 Task: Find connections with filter location Barisāl with filter topic #Marketingwith filter profile language French with filter current company Honda Motorcycle & Scooter India Pvt. Ltd. with filter school Indore Institute of Science and Technology with filter industry Equipment Rental Services with filter service category Loans with filter keywords title Entertainment Specialist
Action: Mouse moved to (621, 114)
Screenshot: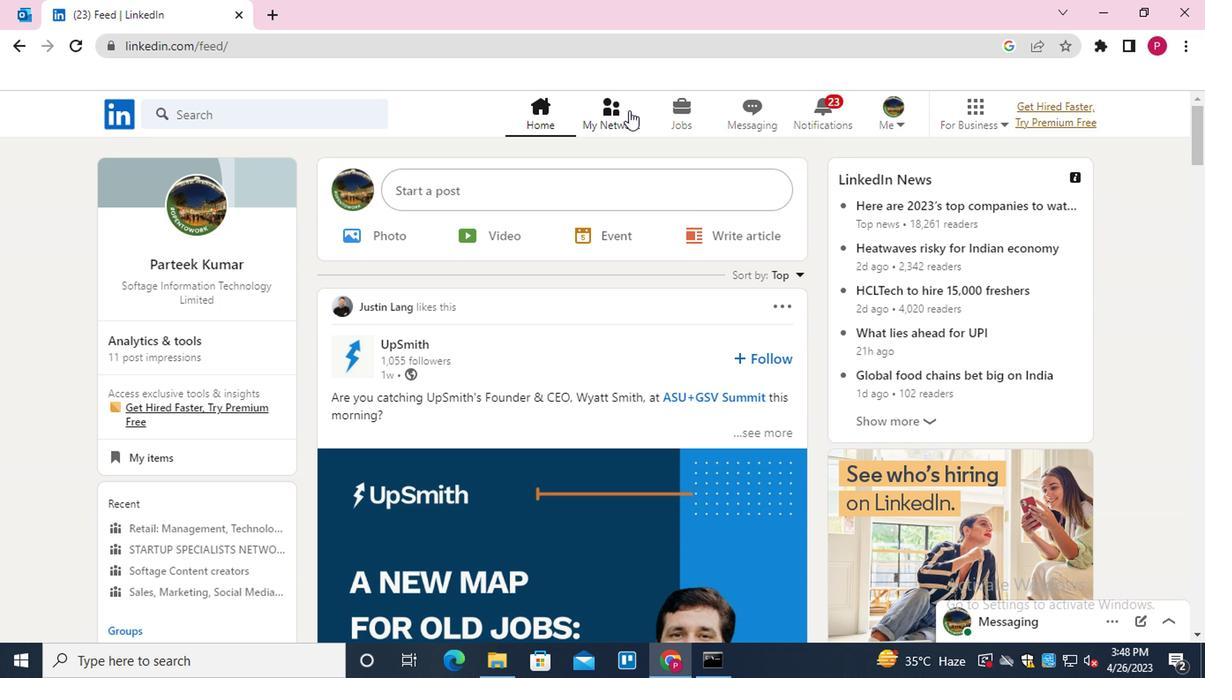 
Action: Mouse pressed left at (621, 114)
Screenshot: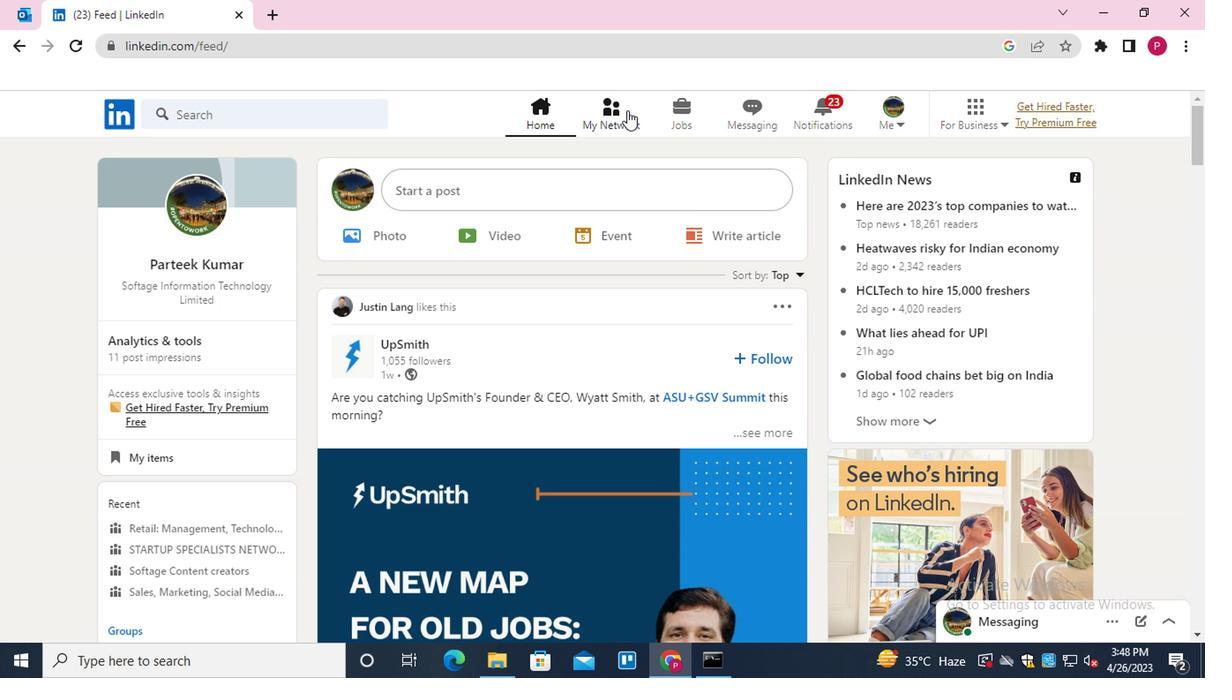 
Action: Mouse moved to (275, 209)
Screenshot: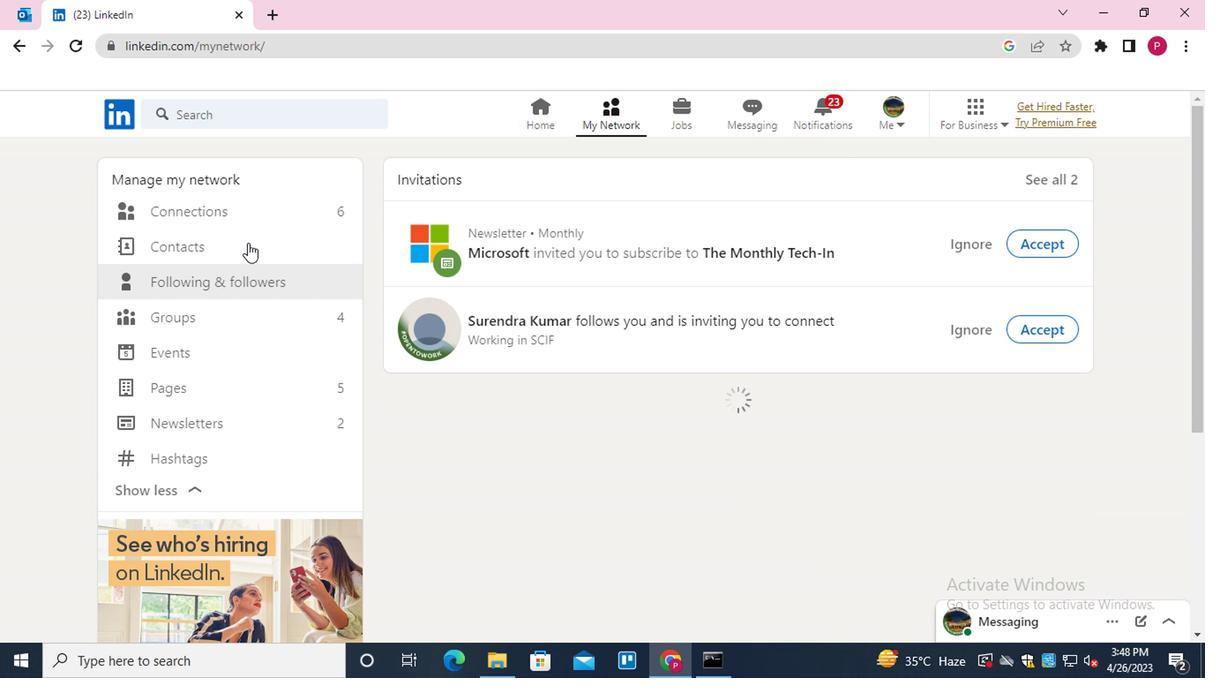 
Action: Mouse pressed left at (275, 209)
Screenshot: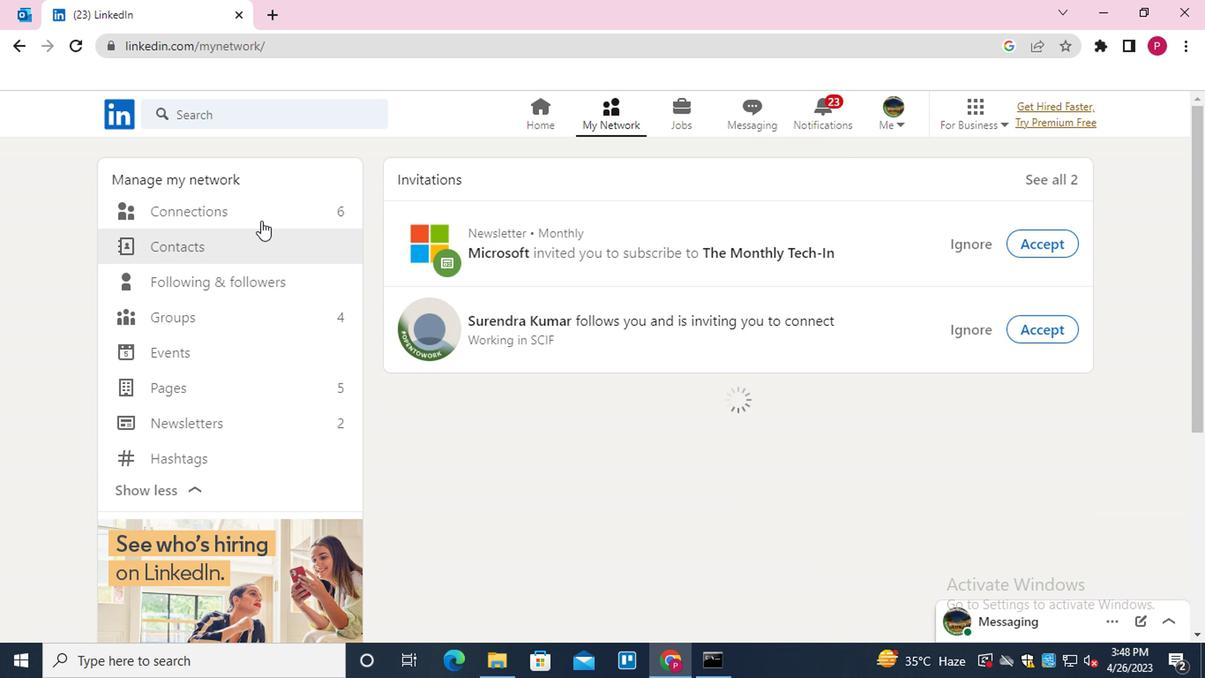 
Action: Mouse moved to (738, 202)
Screenshot: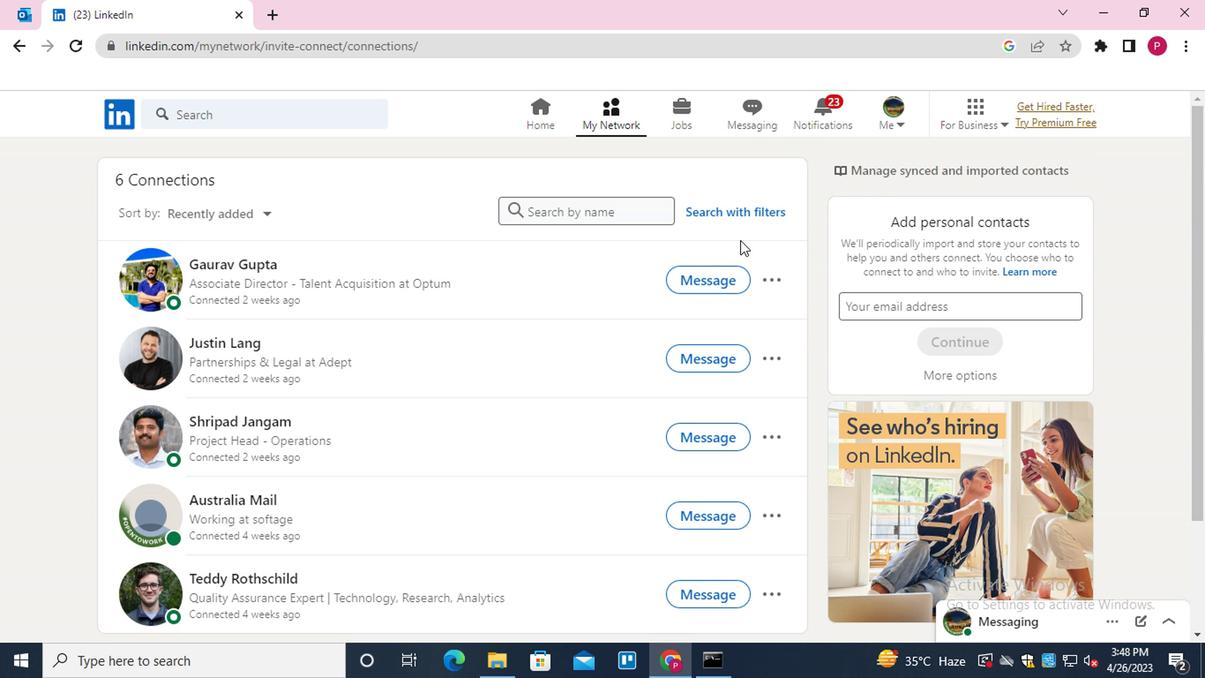 
Action: Mouse pressed left at (738, 202)
Screenshot: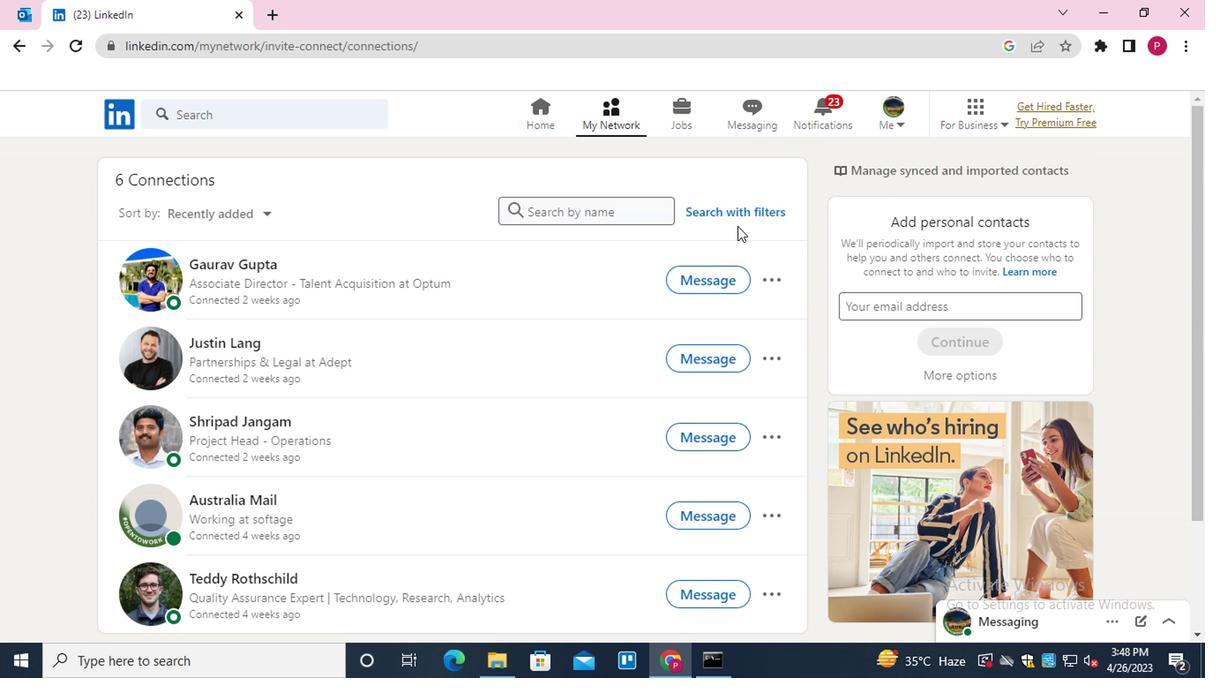
Action: Mouse moved to (737, 211)
Screenshot: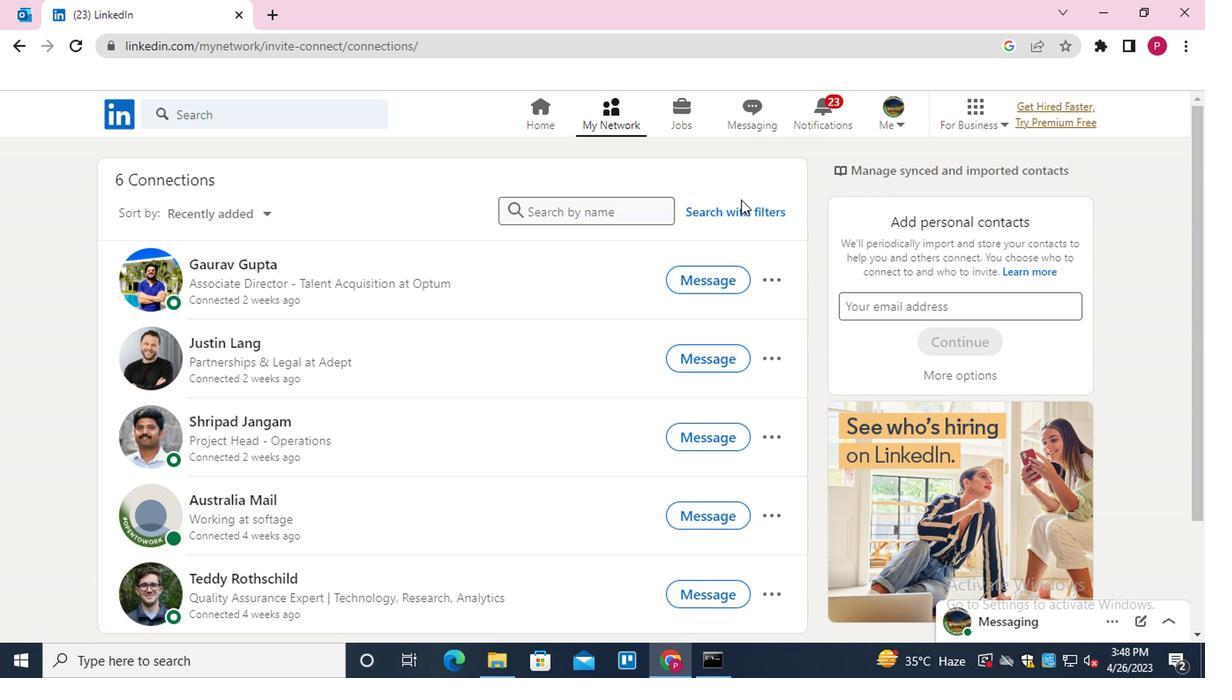 
Action: Mouse pressed left at (737, 211)
Screenshot: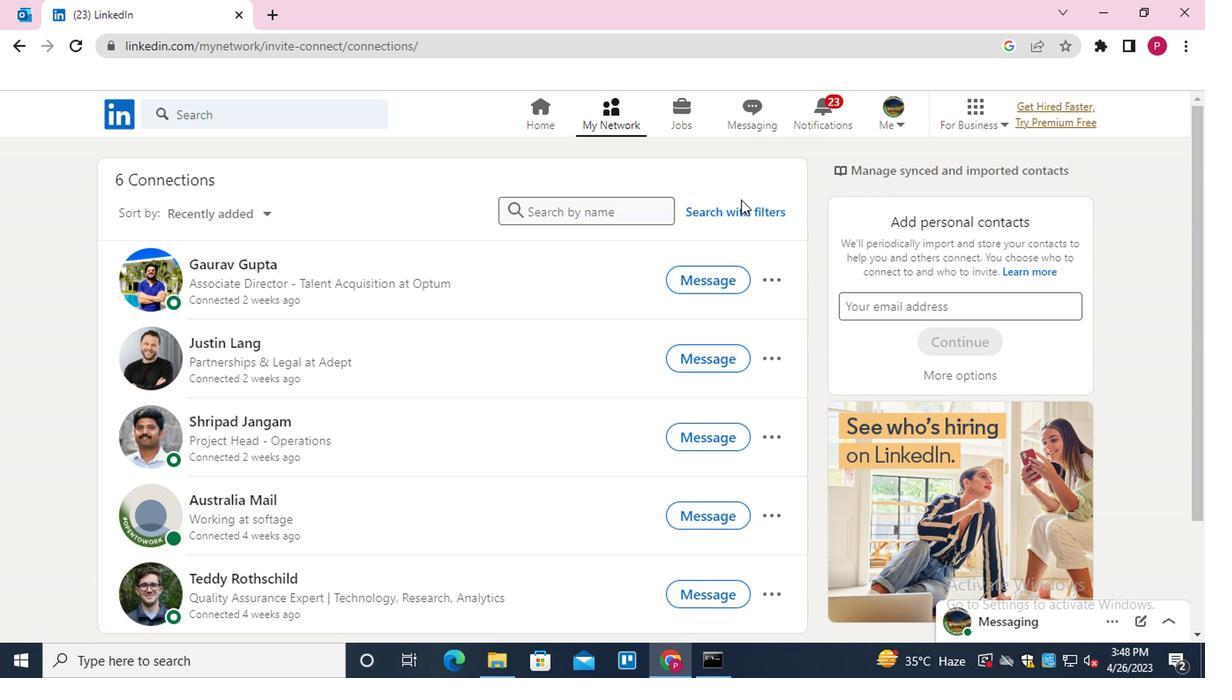 
Action: Mouse moved to (585, 168)
Screenshot: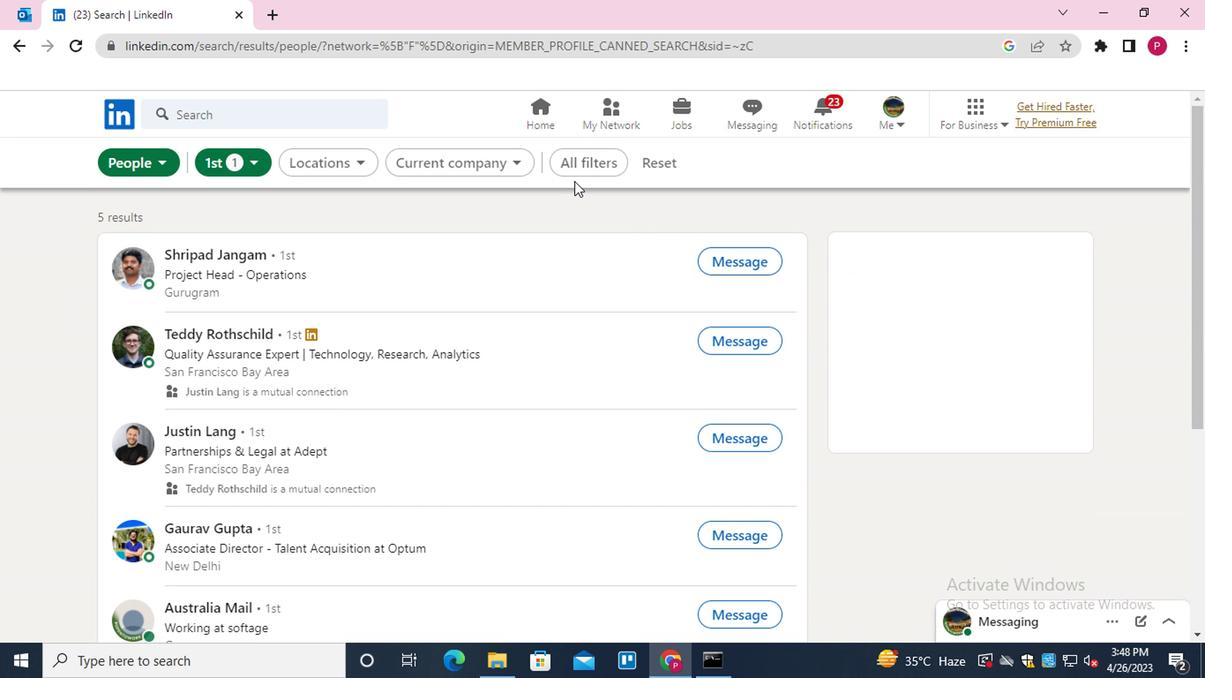 
Action: Mouse pressed left at (585, 168)
Screenshot: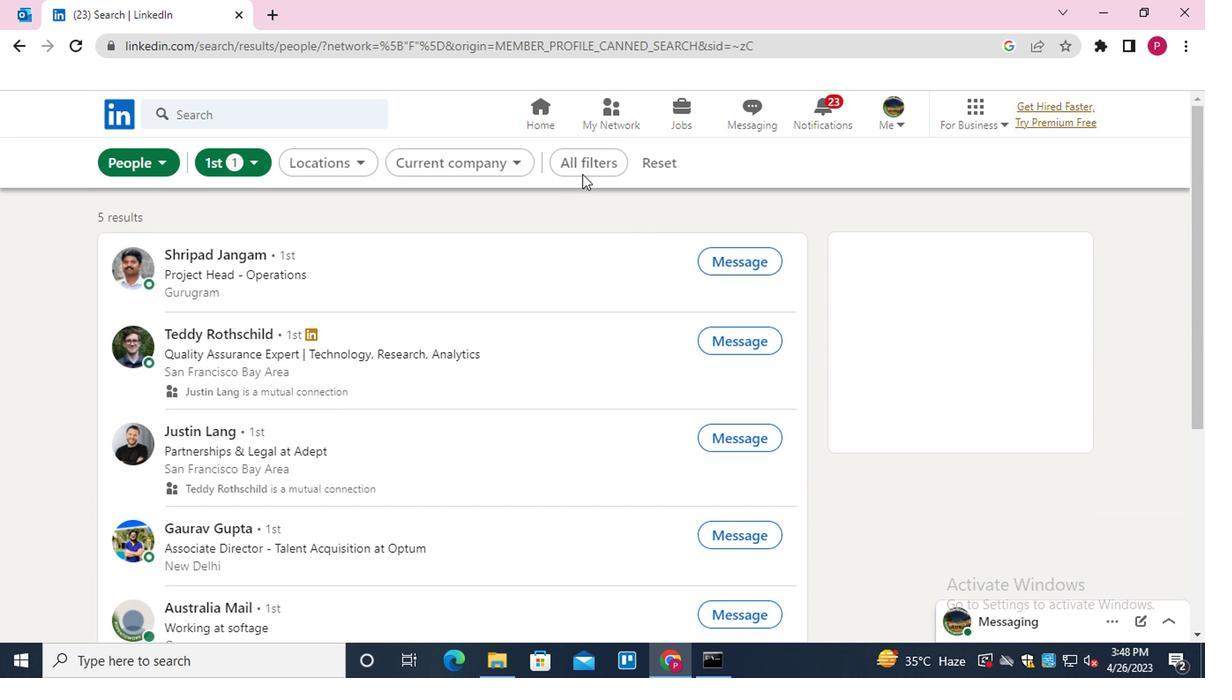 
Action: Mouse moved to (923, 415)
Screenshot: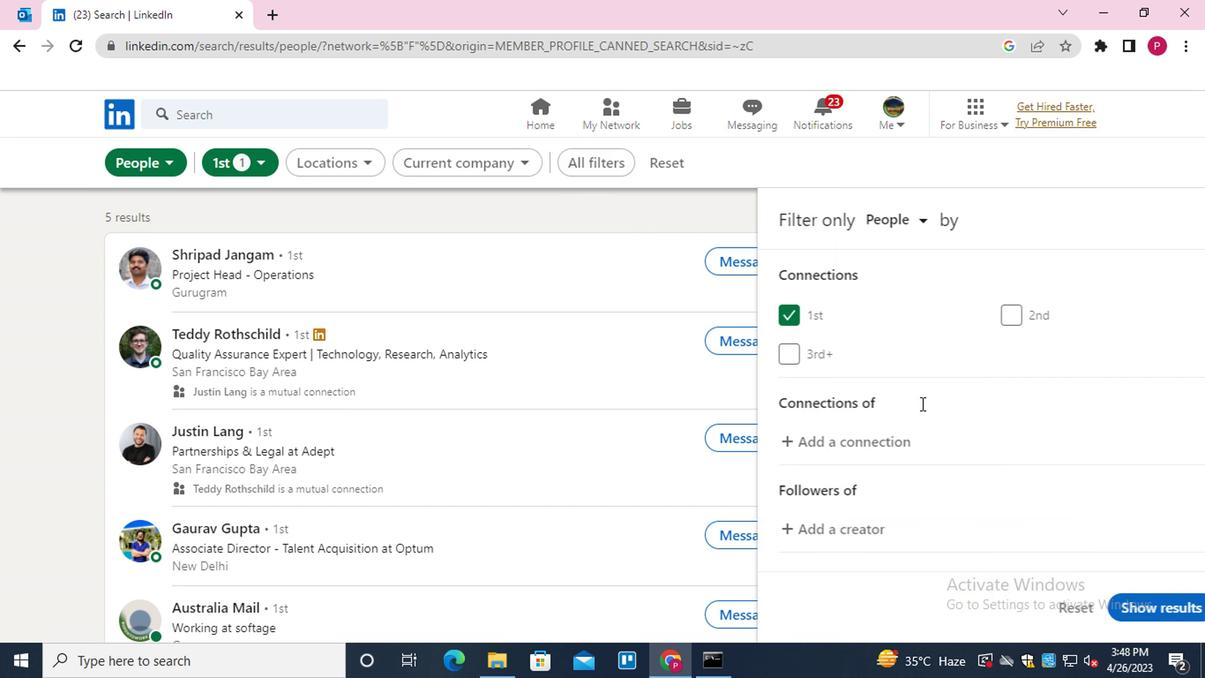 
Action: Mouse scrolled (923, 415) with delta (0, 0)
Screenshot: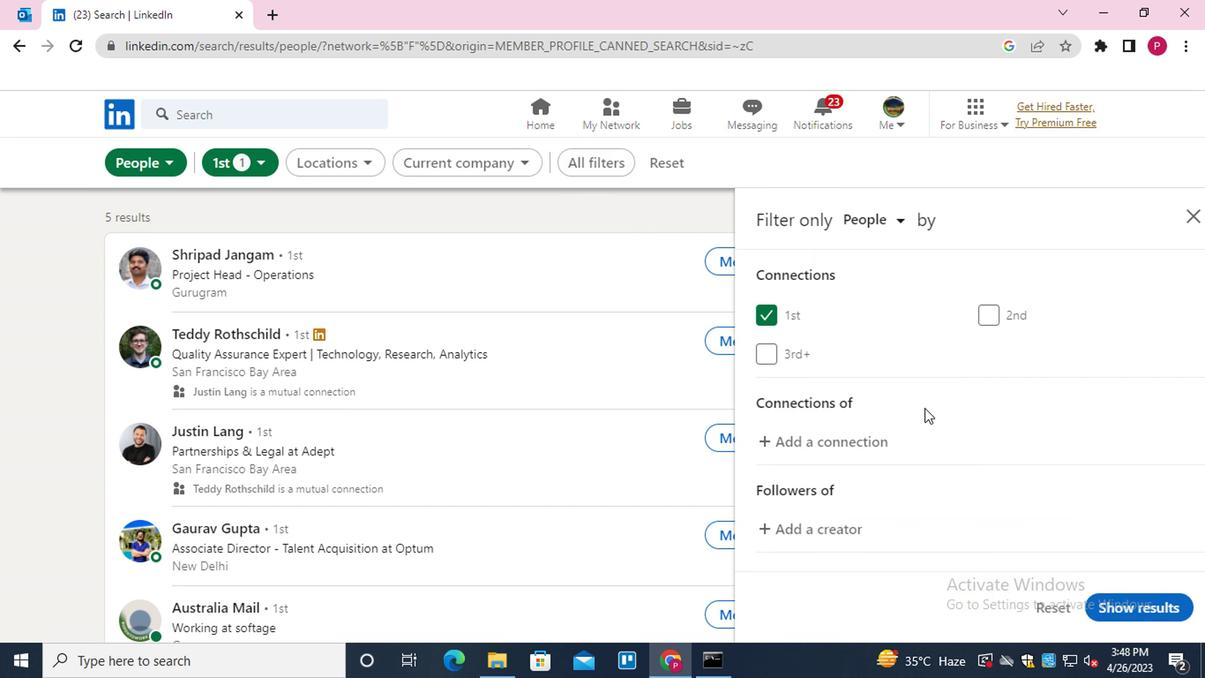 
Action: Mouse scrolled (923, 415) with delta (0, 0)
Screenshot: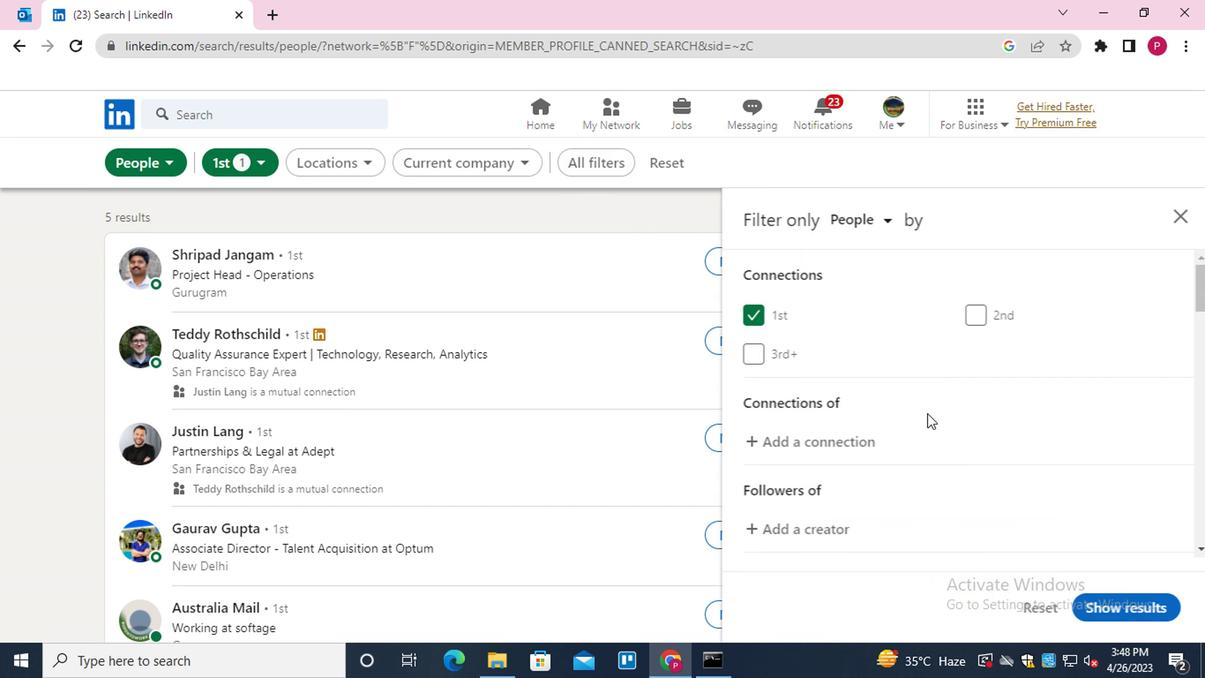 
Action: Mouse scrolled (923, 415) with delta (0, 0)
Screenshot: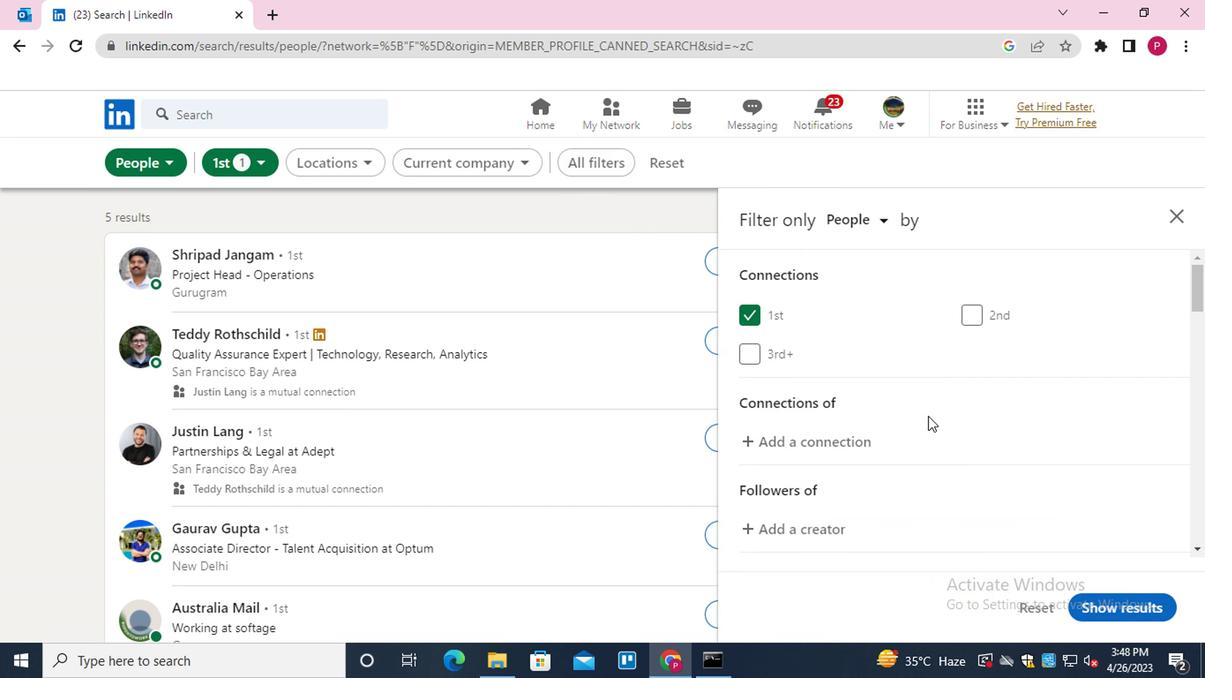 
Action: Mouse moved to (983, 435)
Screenshot: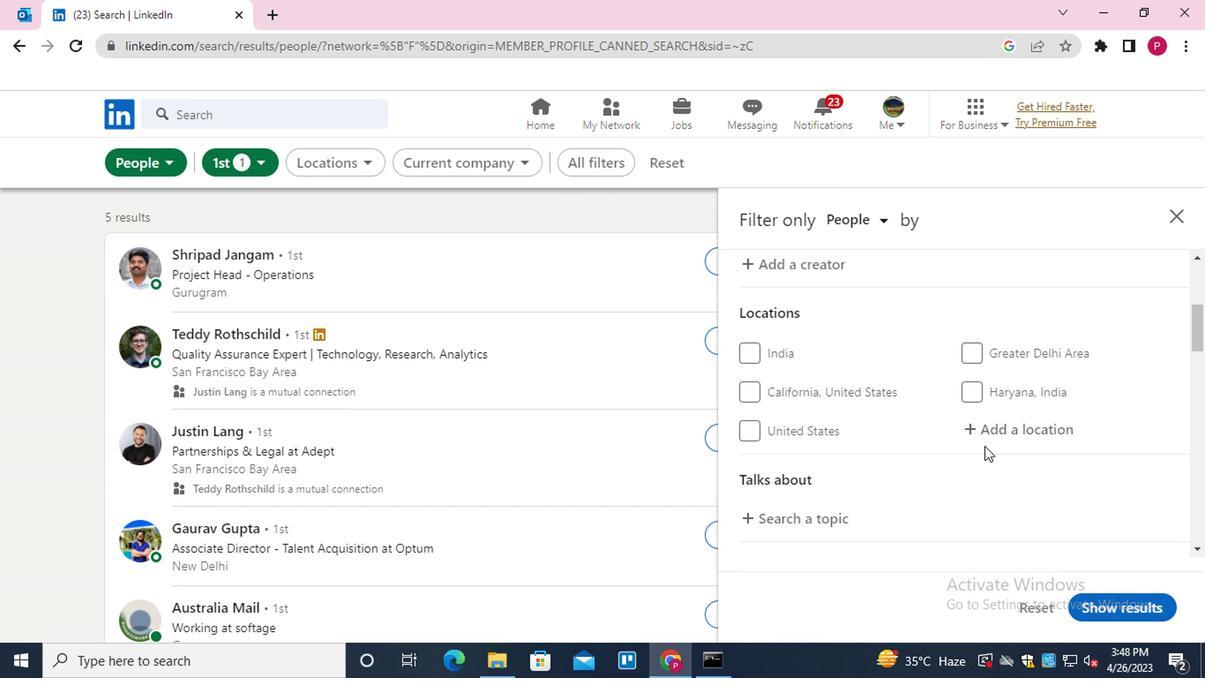 
Action: Mouse pressed left at (983, 435)
Screenshot: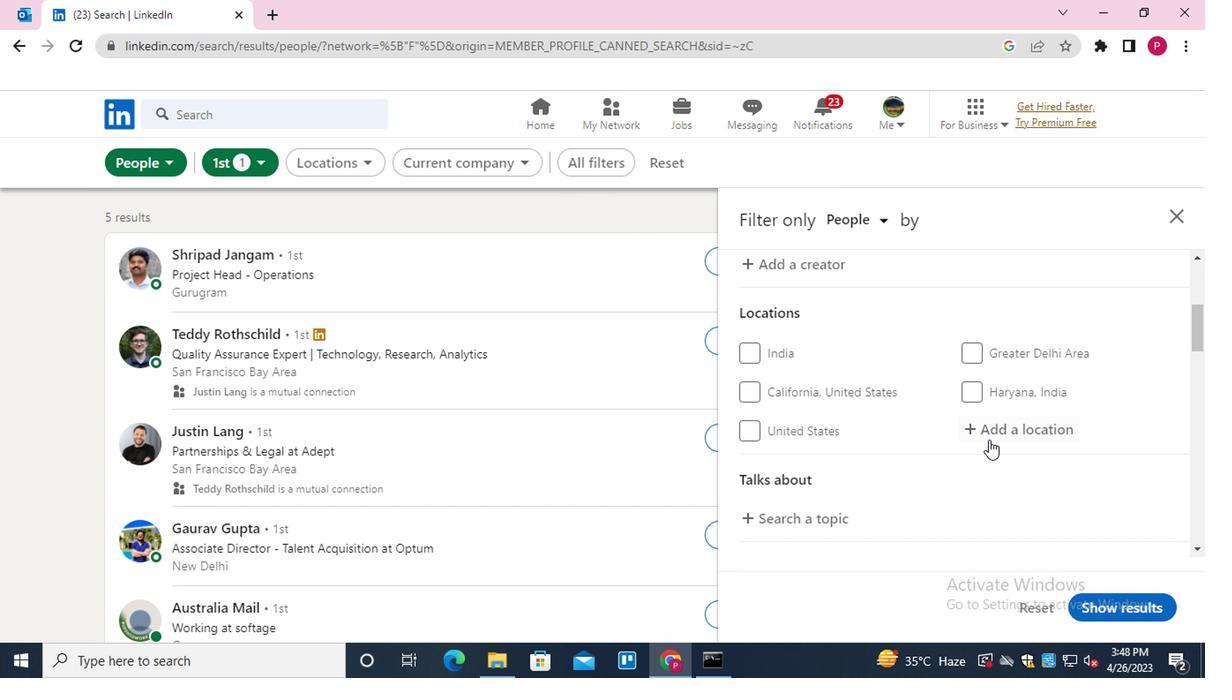 
Action: Mouse moved to (984, 434)
Screenshot: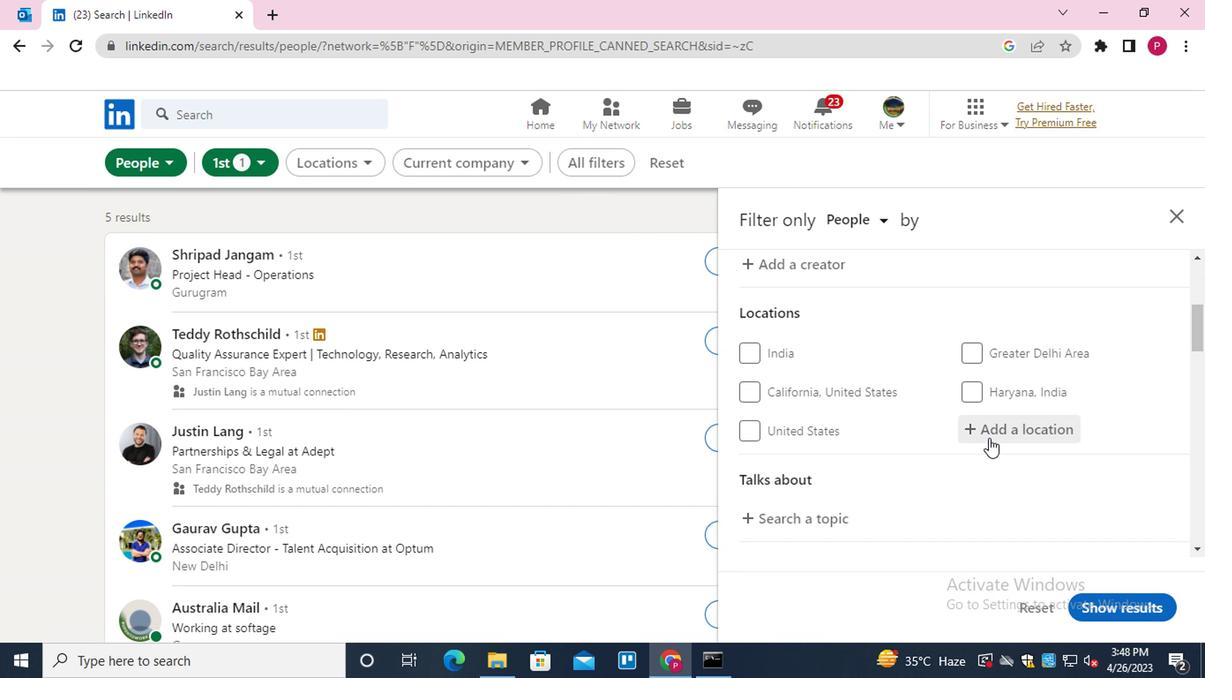 
Action: Key pressed <Key.shift>BARISAL<Key.down><Key.enter>
Screenshot: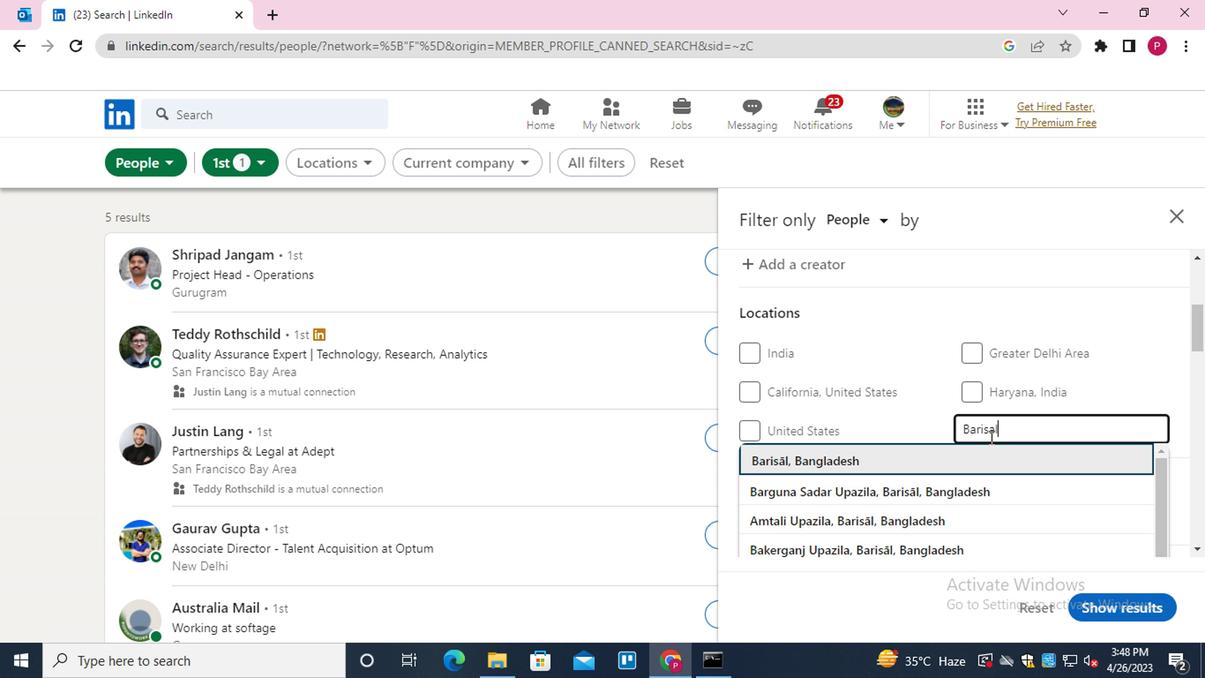 
Action: Mouse moved to (984, 434)
Screenshot: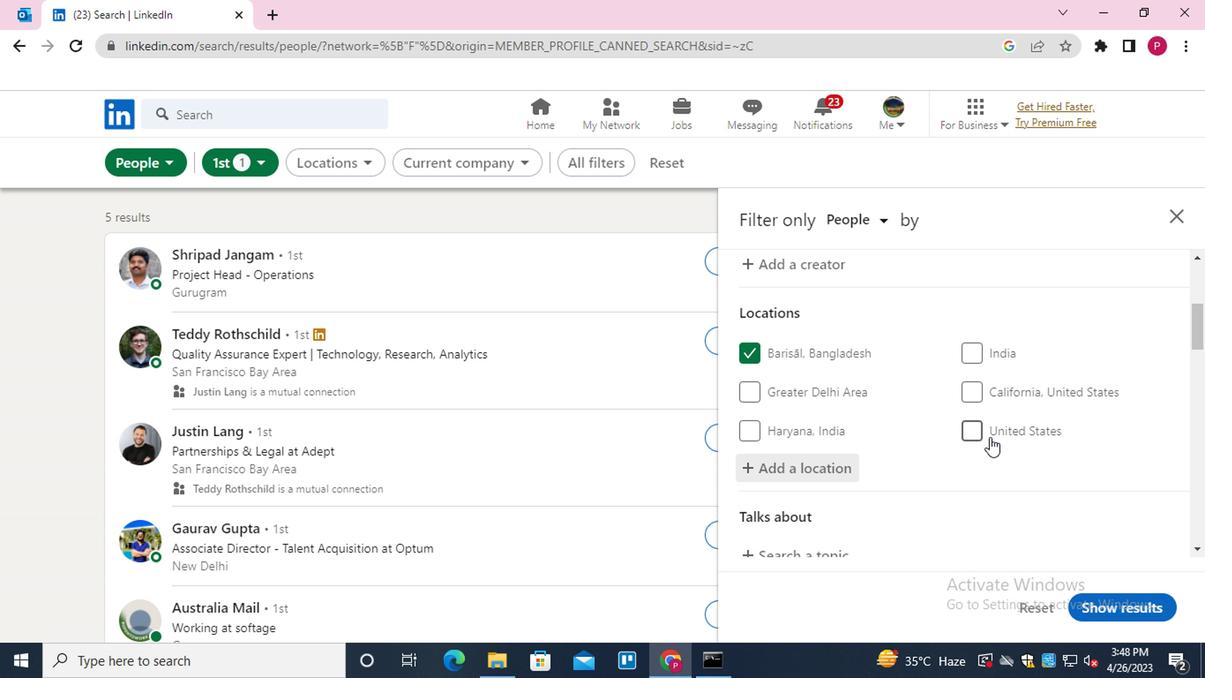 
Action: Mouse scrolled (984, 433) with delta (0, 0)
Screenshot: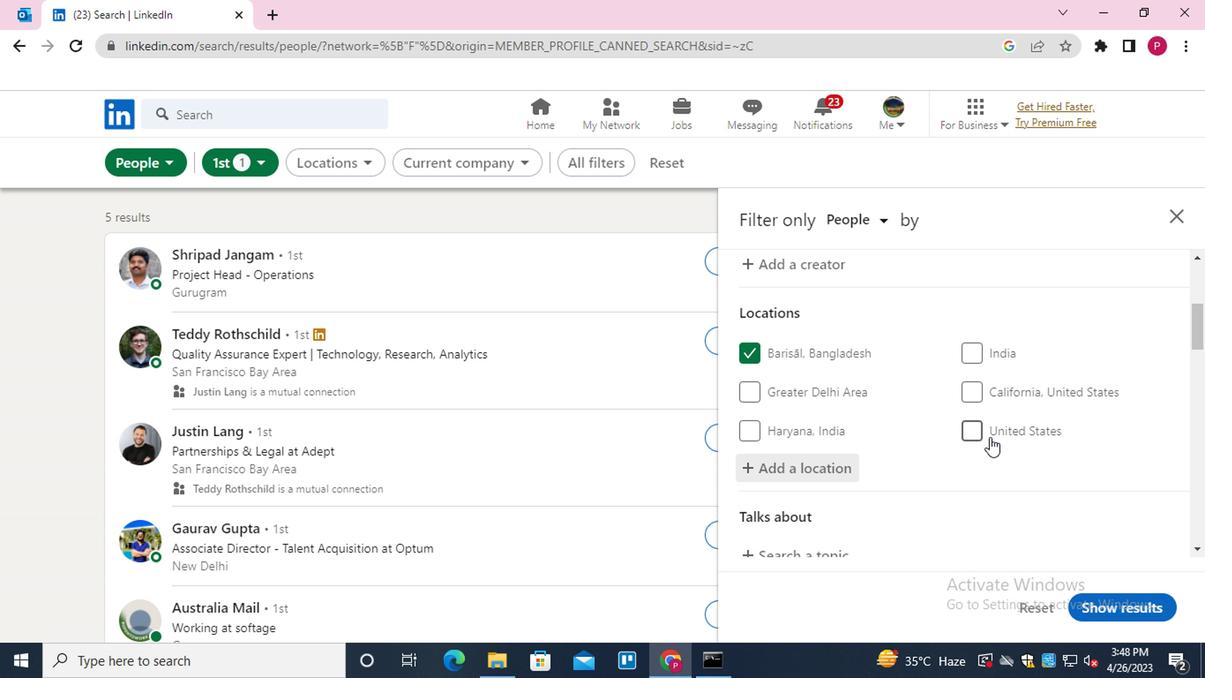 
Action: Mouse scrolled (984, 433) with delta (0, 0)
Screenshot: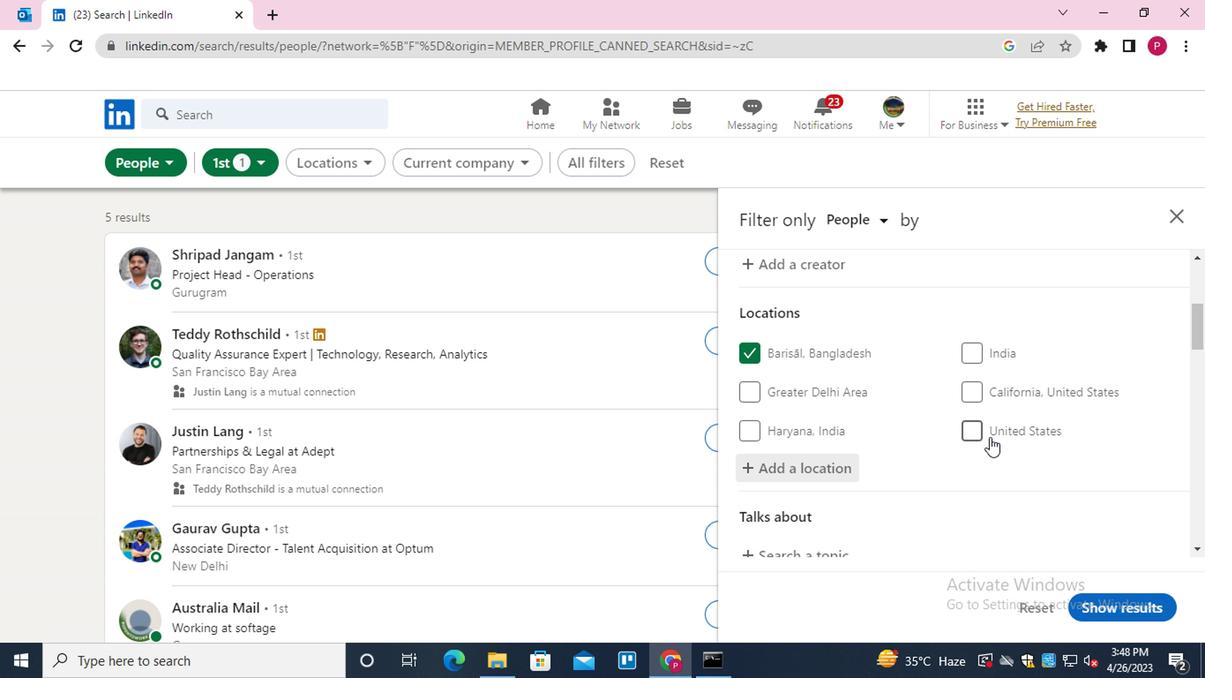
Action: Mouse moved to (833, 374)
Screenshot: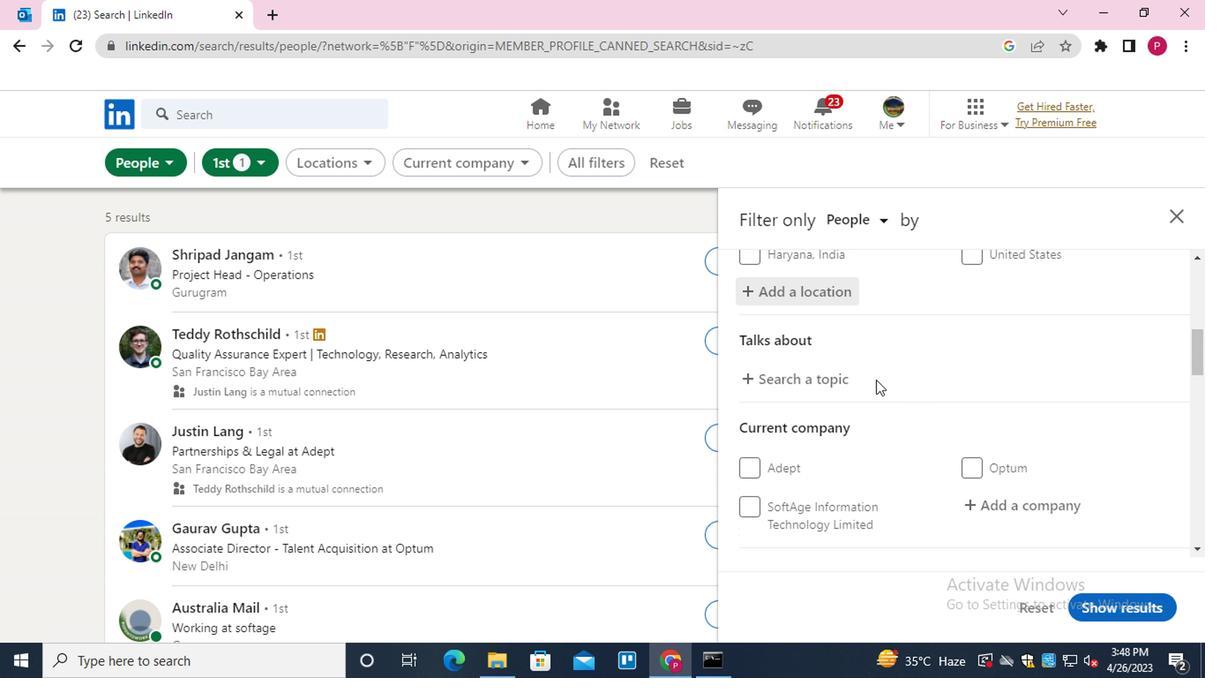 
Action: Mouse pressed left at (833, 374)
Screenshot: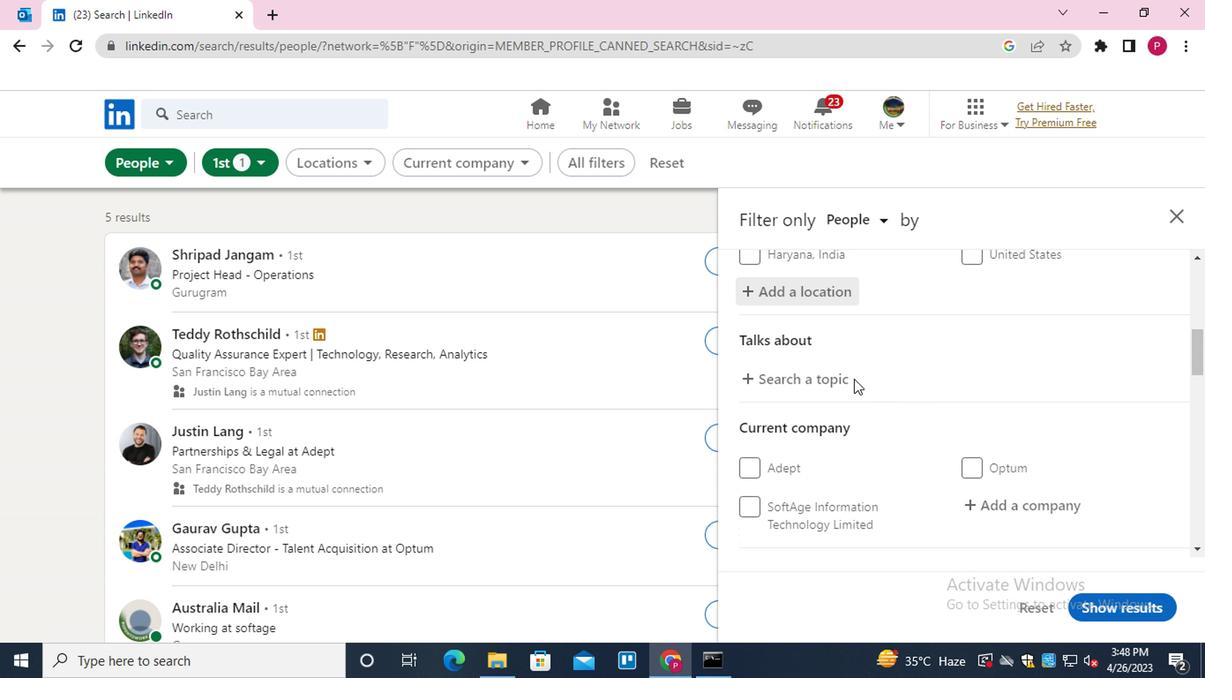 
Action: Key pressed MARKETI<Key.down><Key.enter>
Screenshot: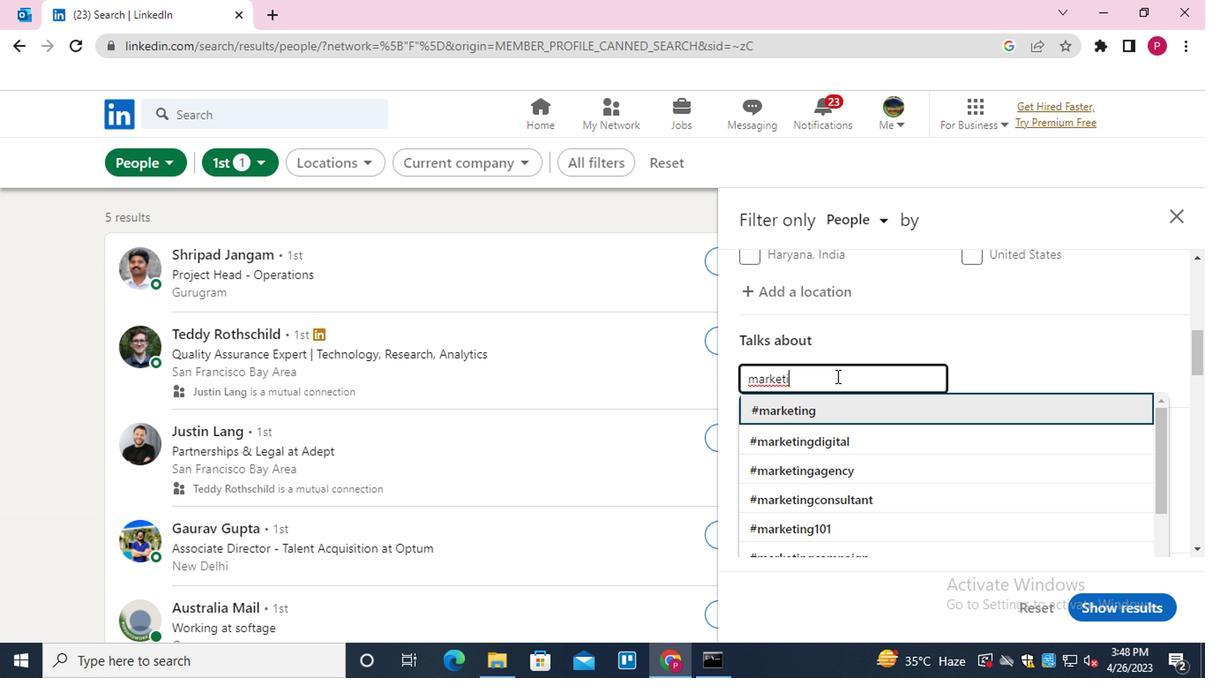 
Action: Mouse moved to (825, 379)
Screenshot: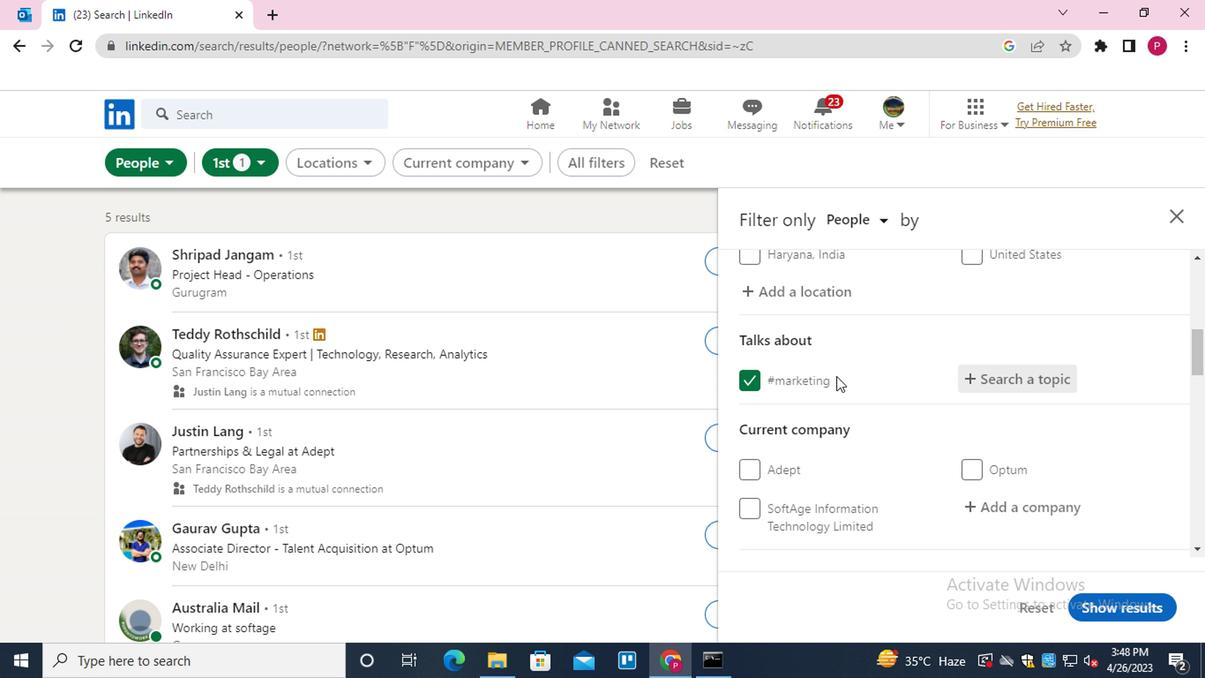 
Action: Mouse scrolled (825, 378) with delta (0, 0)
Screenshot: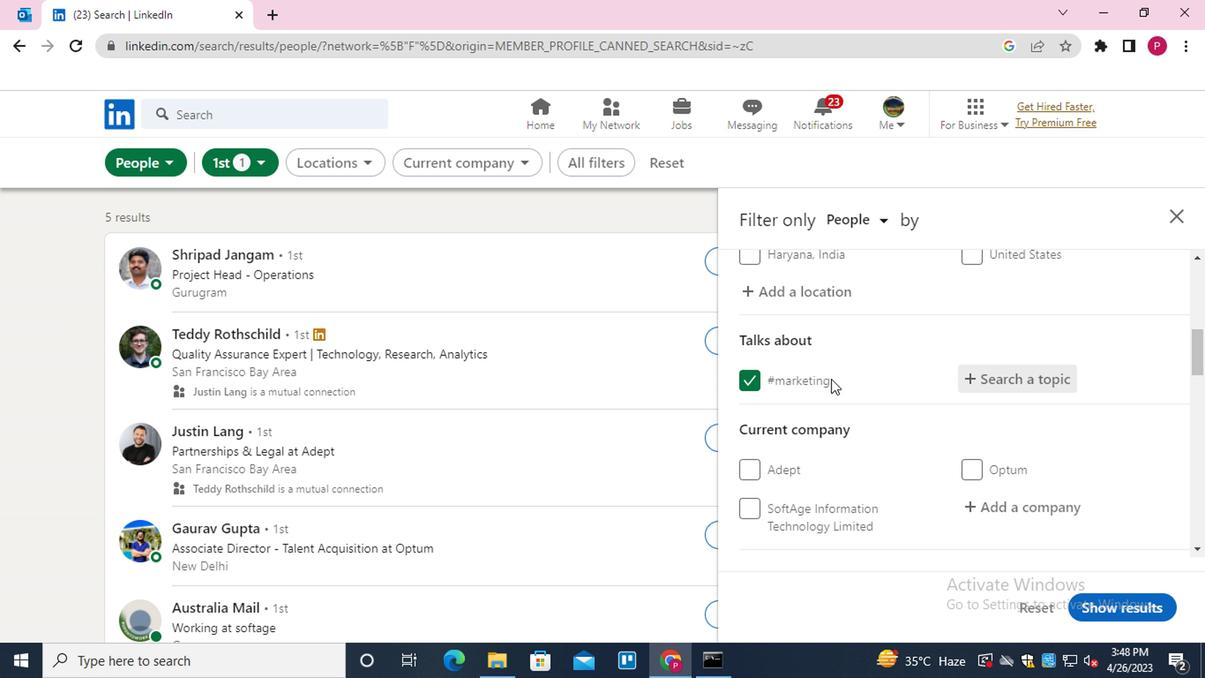 
Action: Mouse scrolled (825, 378) with delta (0, 0)
Screenshot: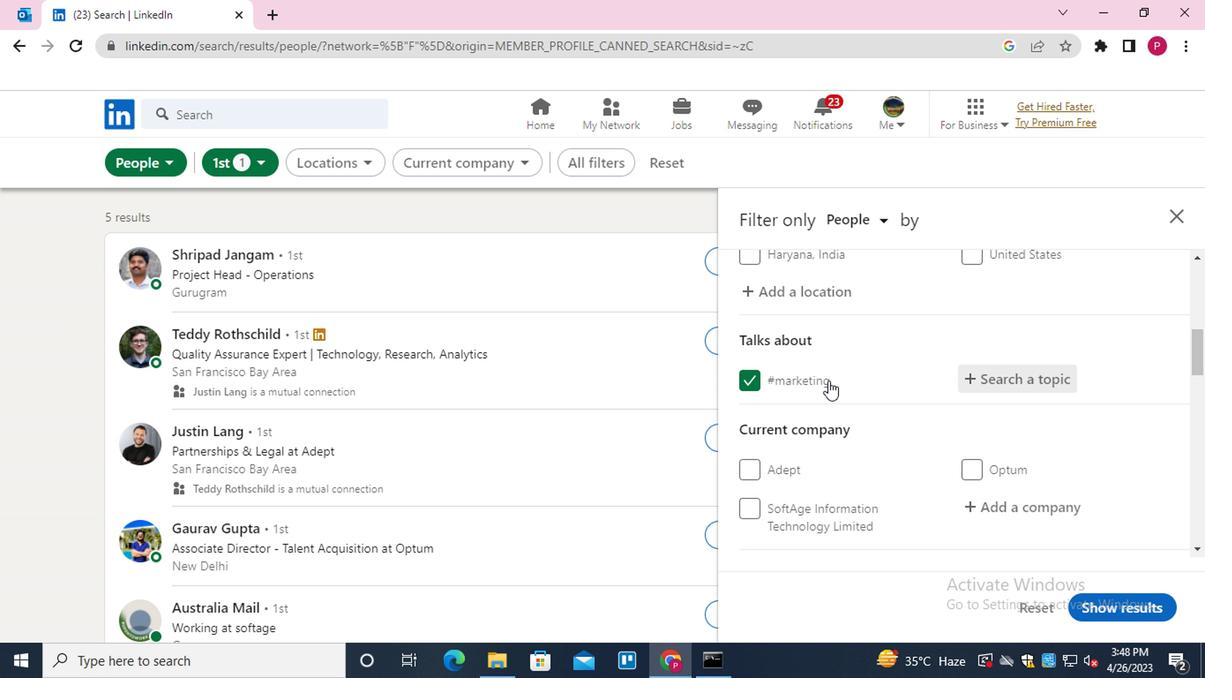
Action: Mouse moved to (1000, 330)
Screenshot: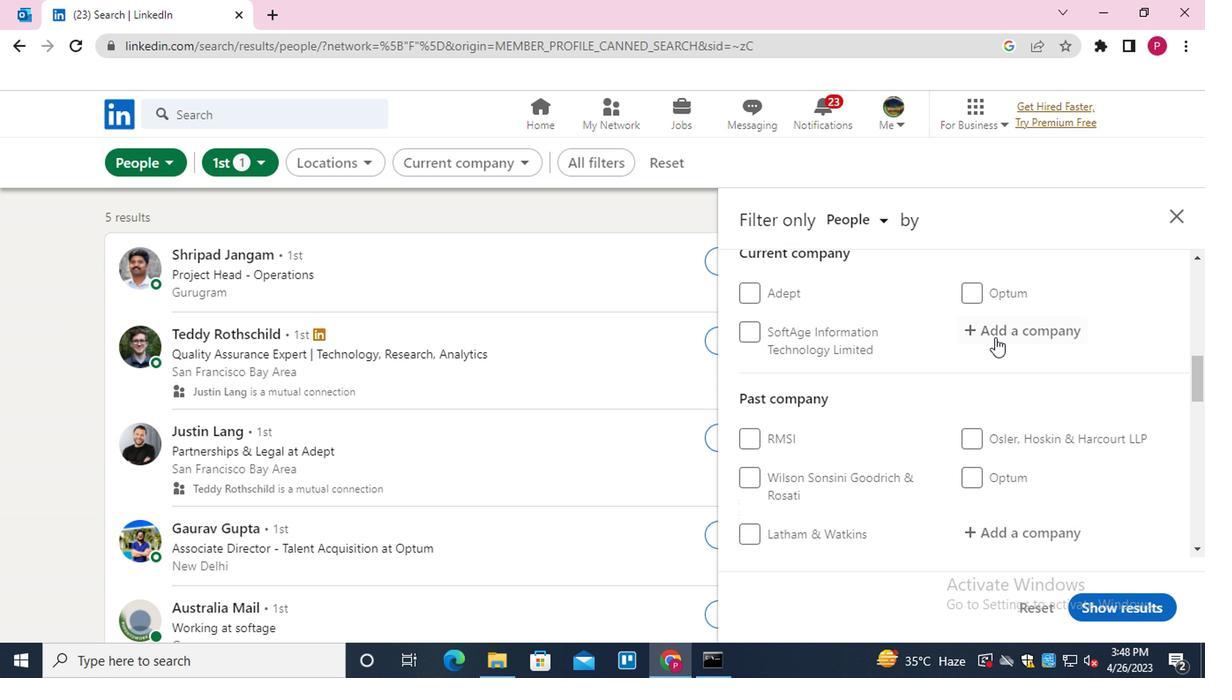 
Action: Mouse pressed left at (1000, 330)
Screenshot: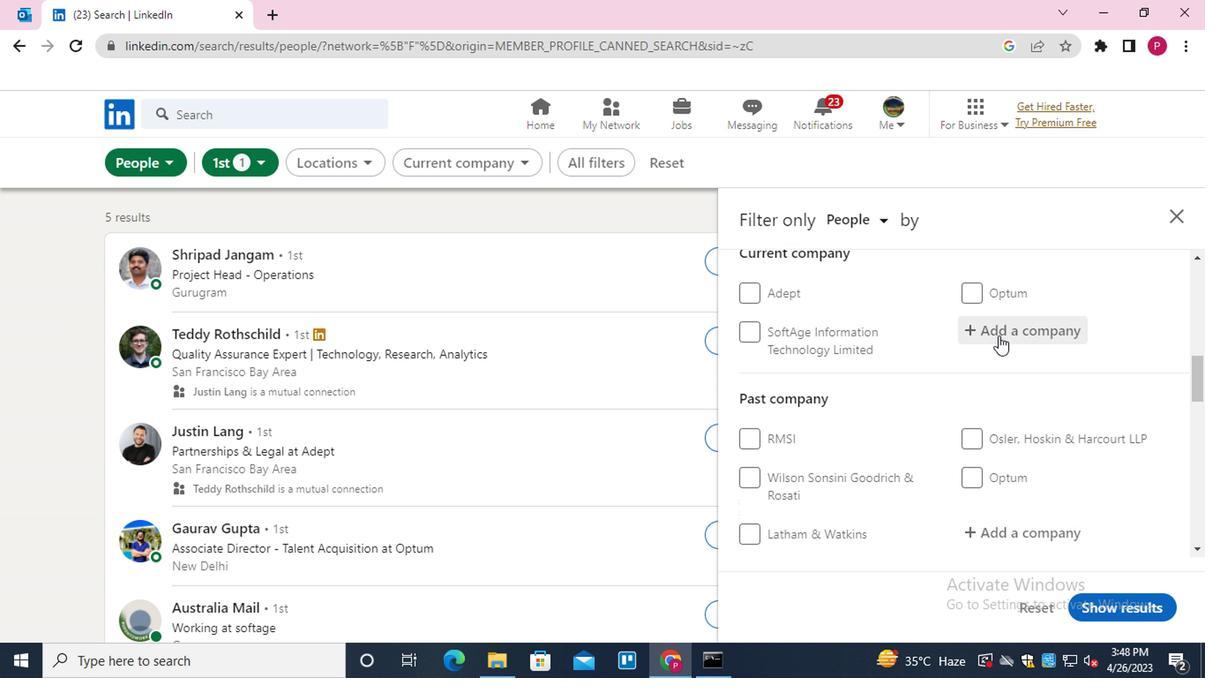 
Action: Mouse moved to (1001, 333)
Screenshot: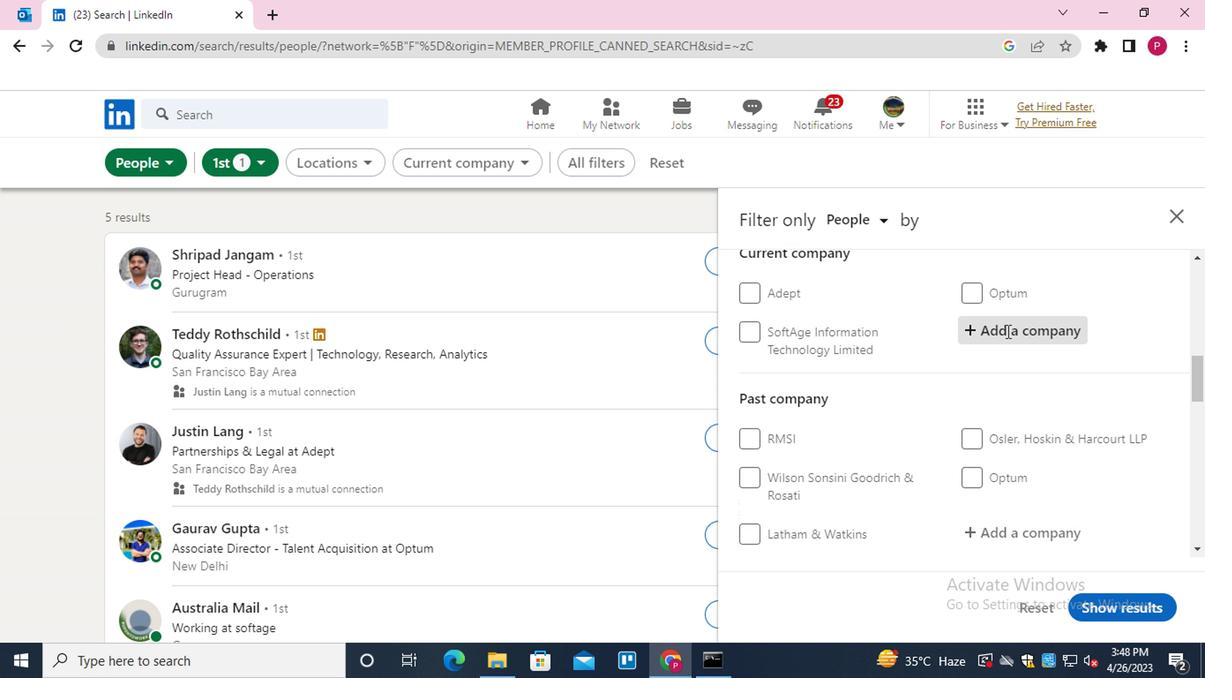 
Action: Key pressed <Key.shift><Key.shift><Key.shift>HONDA<Key.space><Key.shift>MOT<Key.down><Key.down><Key.down><Key.enter>
Screenshot: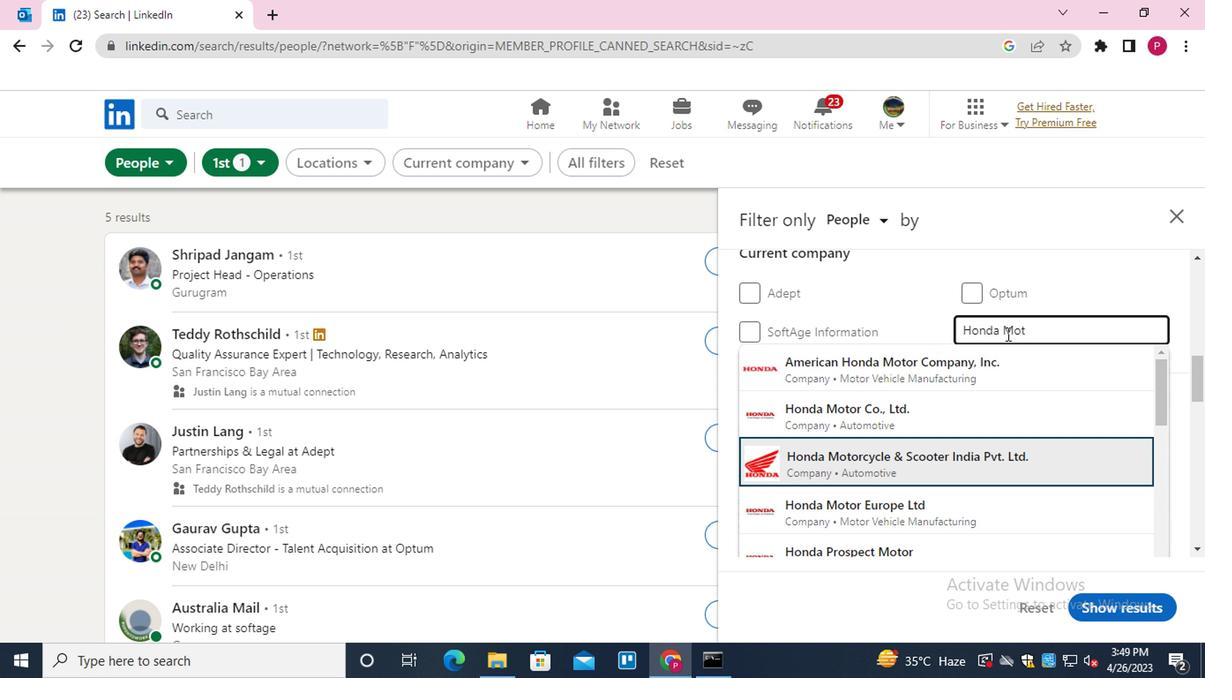 
Action: Mouse moved to (909, 376)
Screenshot: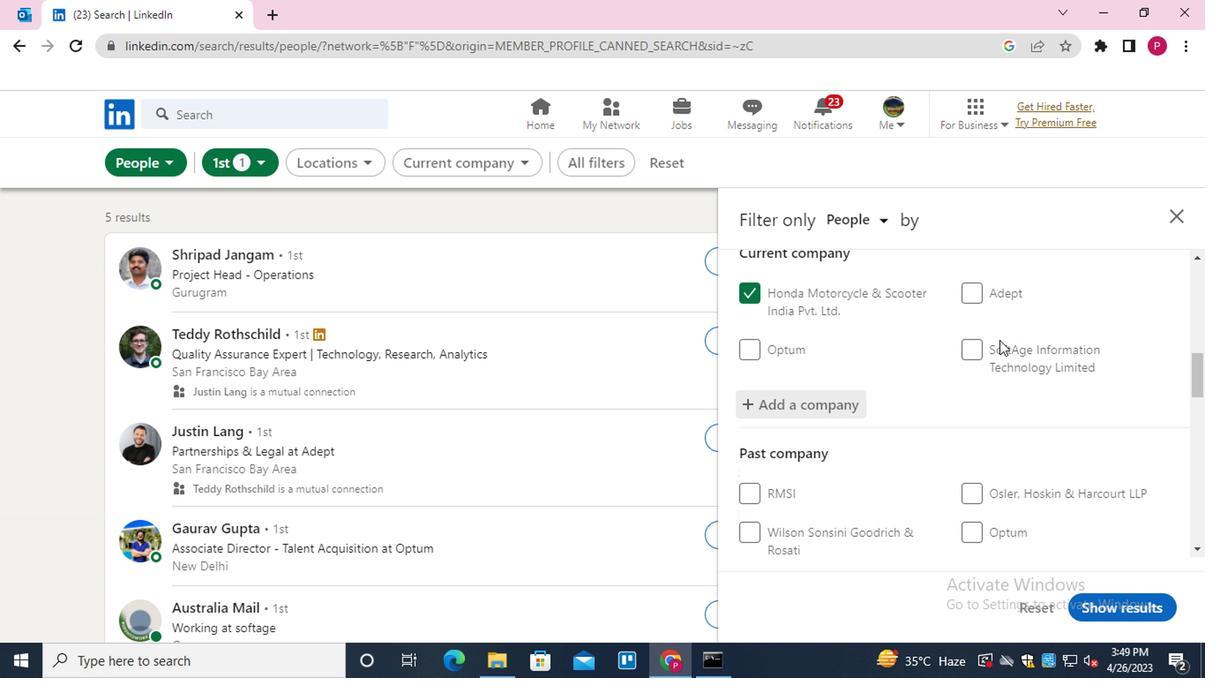 
Action: Mouse scrolled (909, 374) with delta (0, -1)
Screenshot: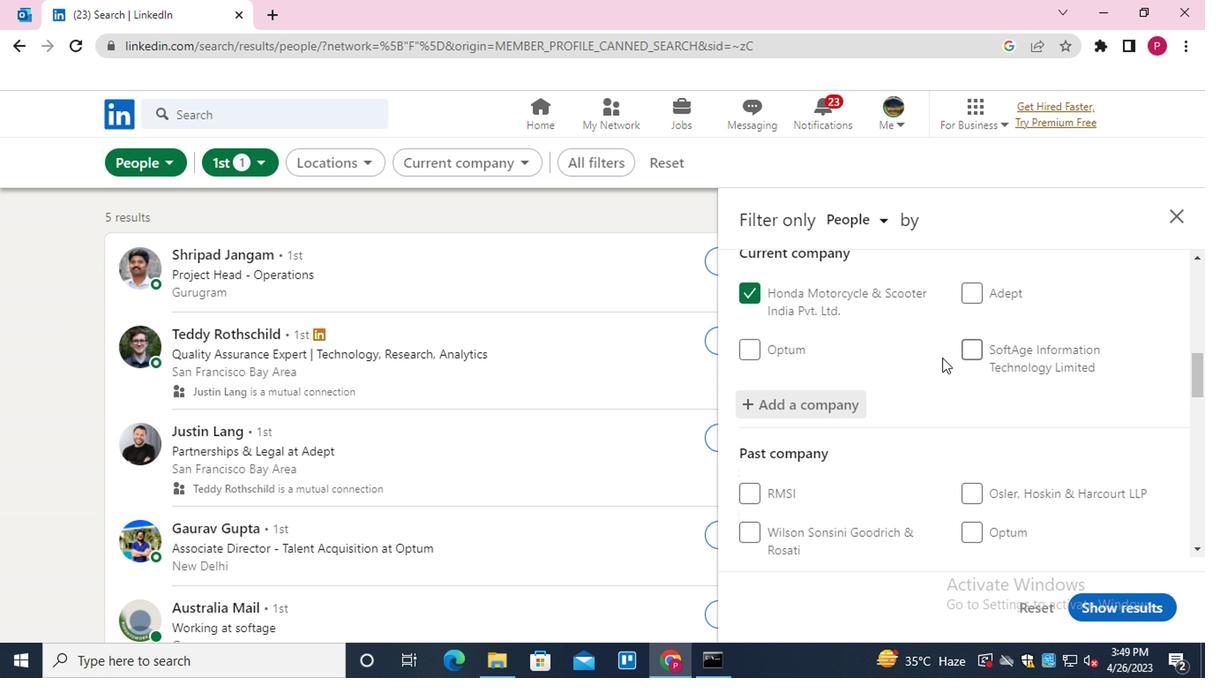 
Action: Mouse scrolled (909, 374) with delta (0, -1)
Screenshot: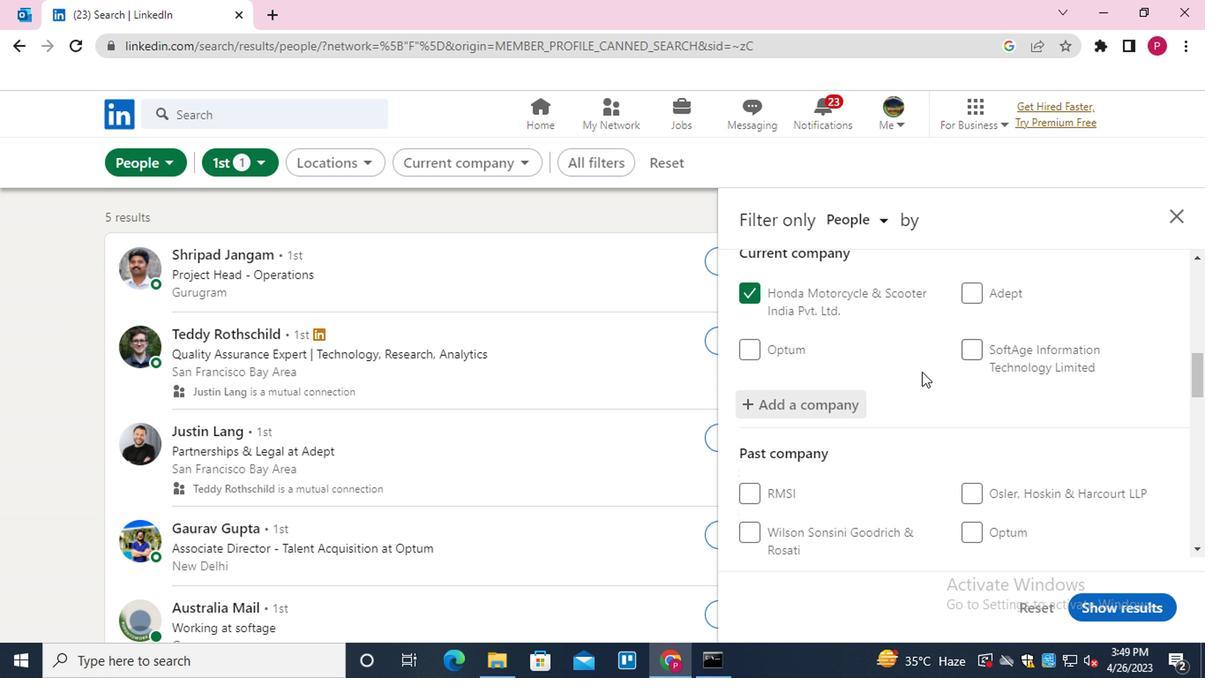 
Action: Mouse scrolled (909, 374) with delta (0, -1)
Screenshot: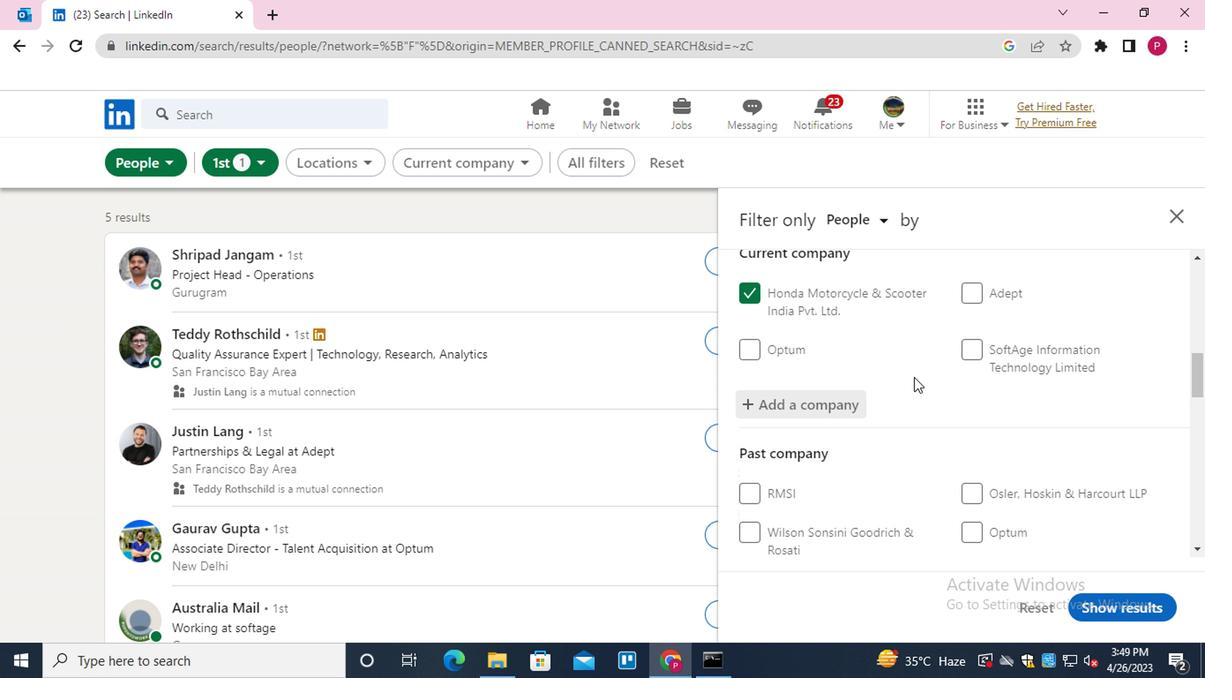 
Action: Mouse scrolled (909, 374) with delta (0, -1)
Screenshot: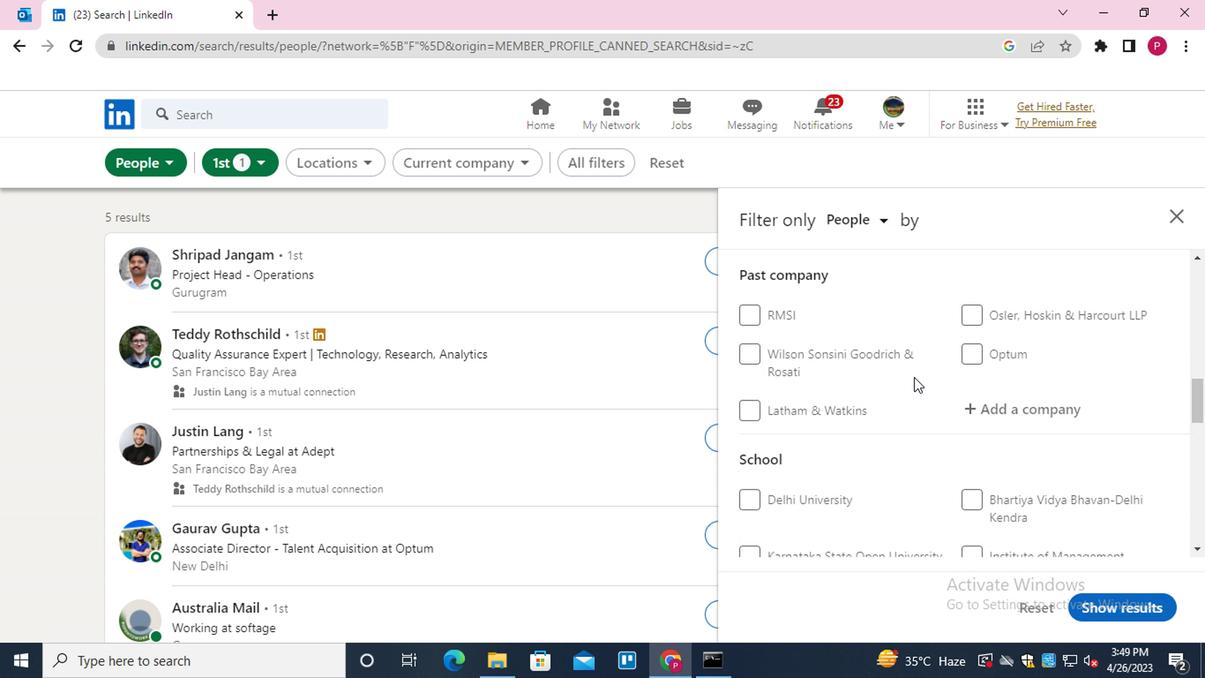 
Action: Mouse scrolled (909, 374) with delta (0, -1)
Screenshot: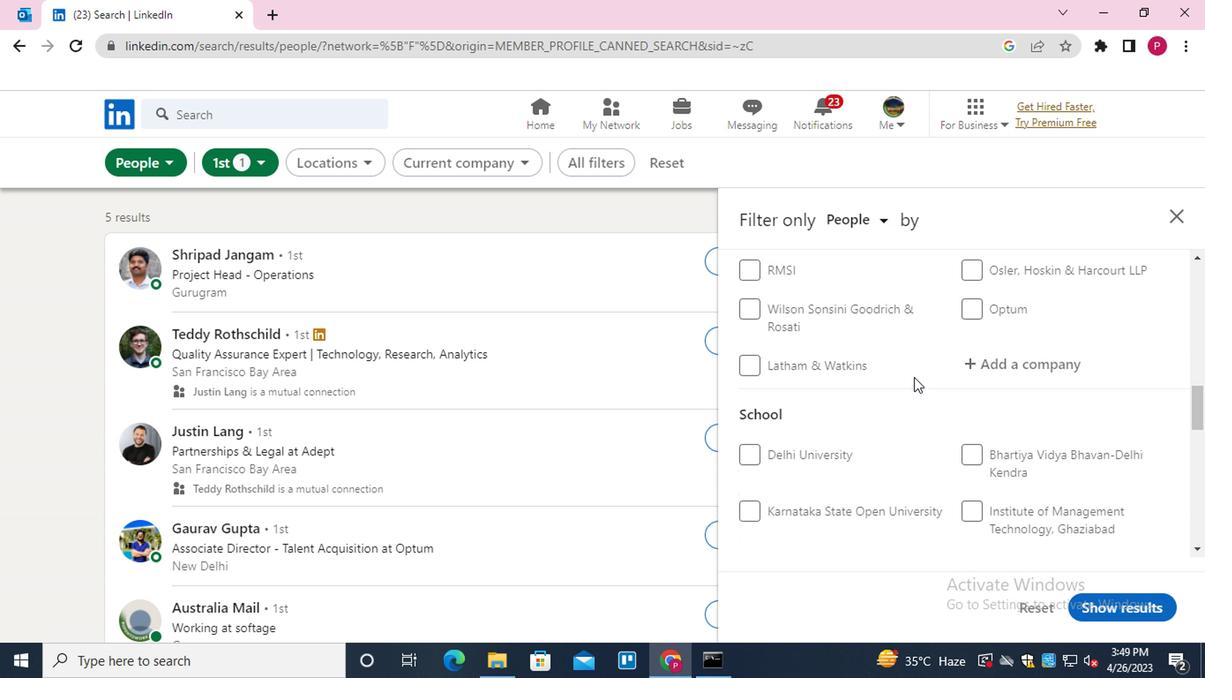 
Action: Mouse moved to (1002, 342)
Screenshot: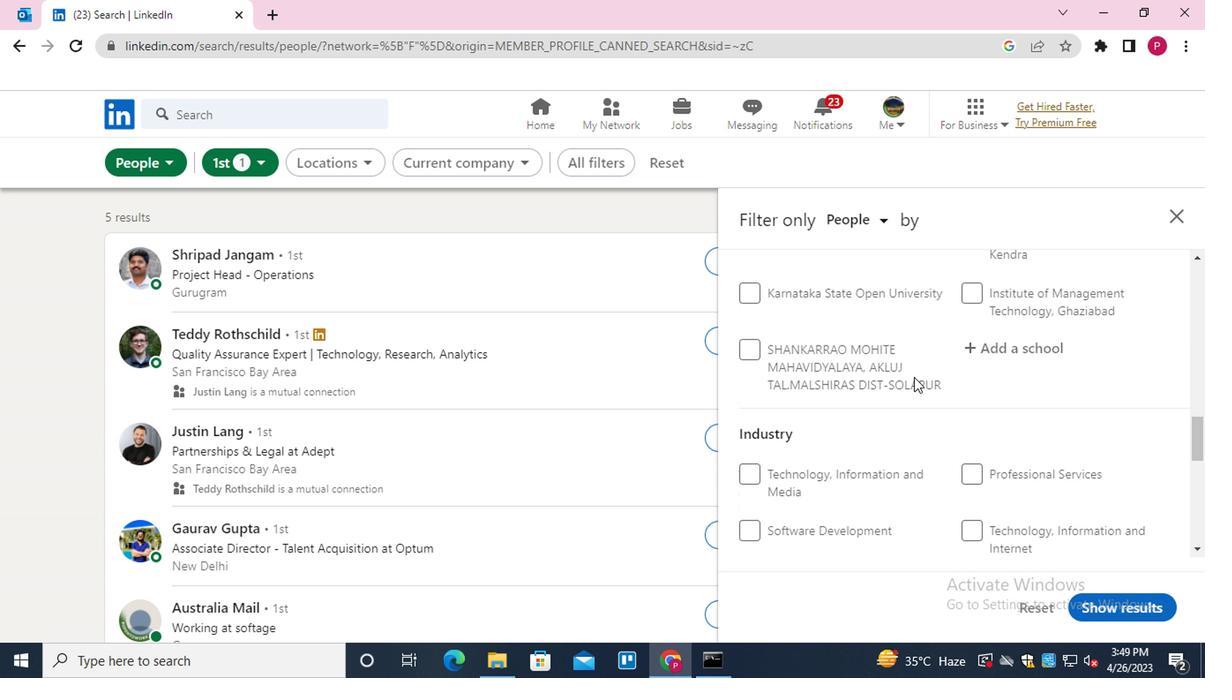 
Action: Mouse pressed left at (1002, 342)
Screenshot: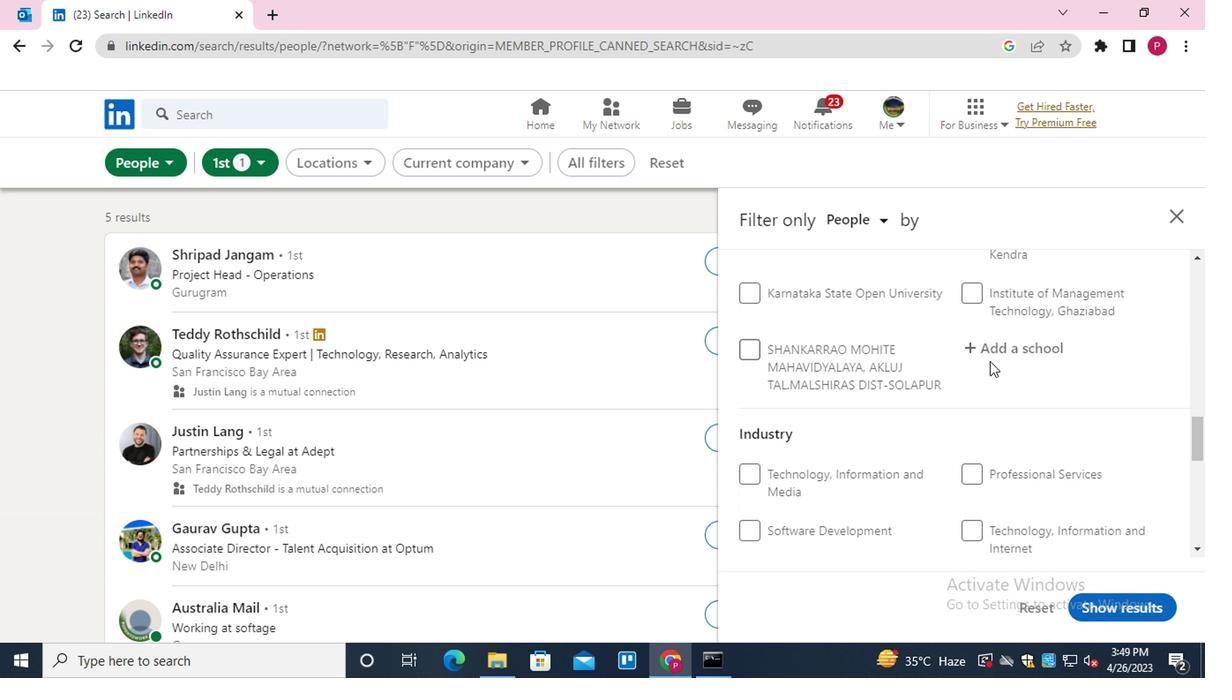 
Action: Key pressed <Key.shift>INDORE<Key.space><Key.shift>INSTITUTE<Key.space>OF<Key.space><Key.shift>SCIENCE<Key.space><Key.down><Key.down><Key.down><Key.up><Key.up>AND<Key.space><Key.shift>TECHNOLOGY
Screenshot: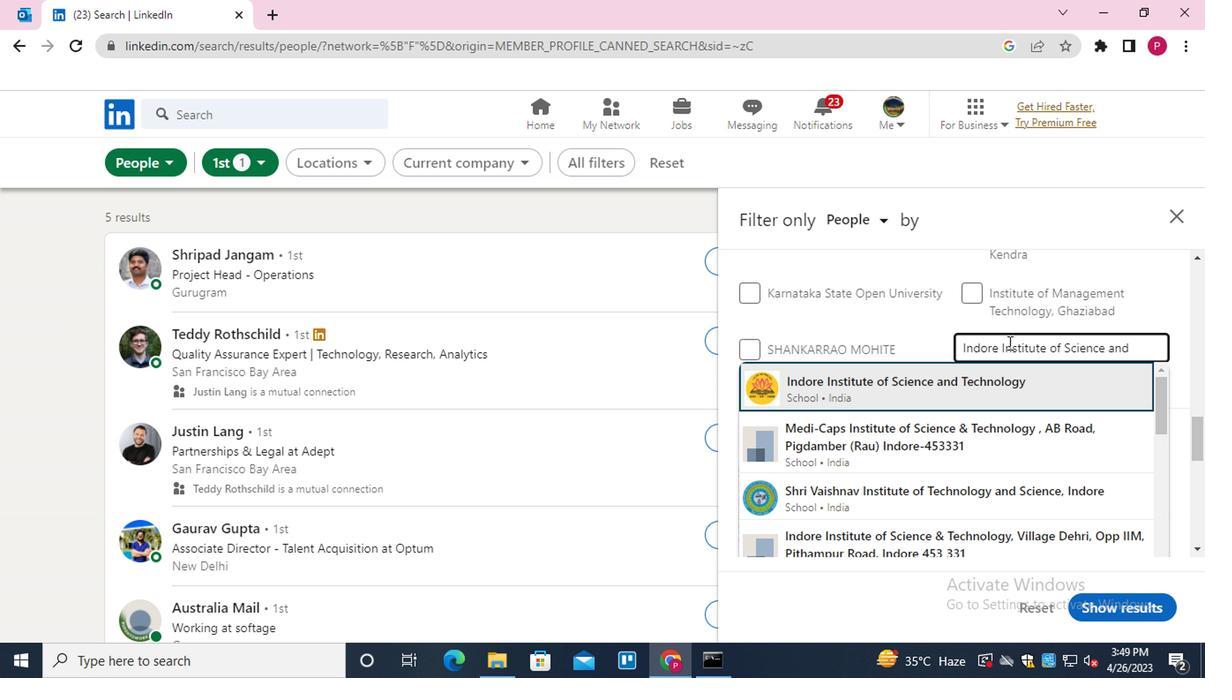 
Action: Mouse moved to (930, 385)
Screenshot: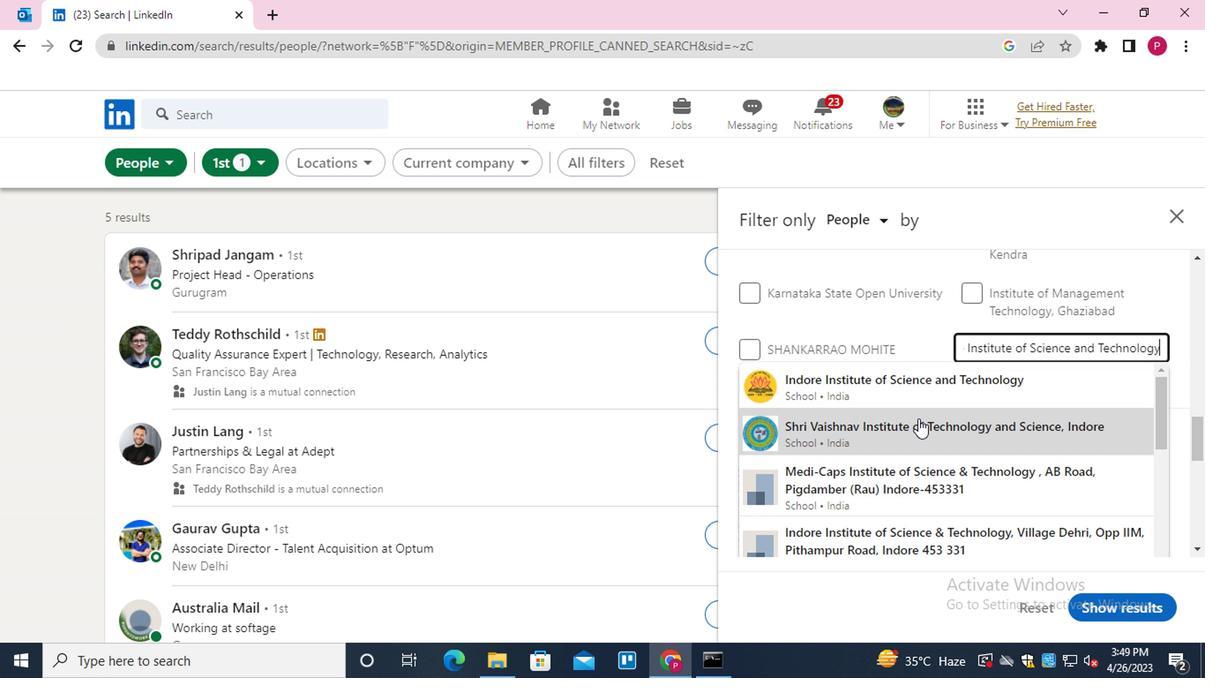 
Action: Mouse pressed left at (930, 385)
Screenshot: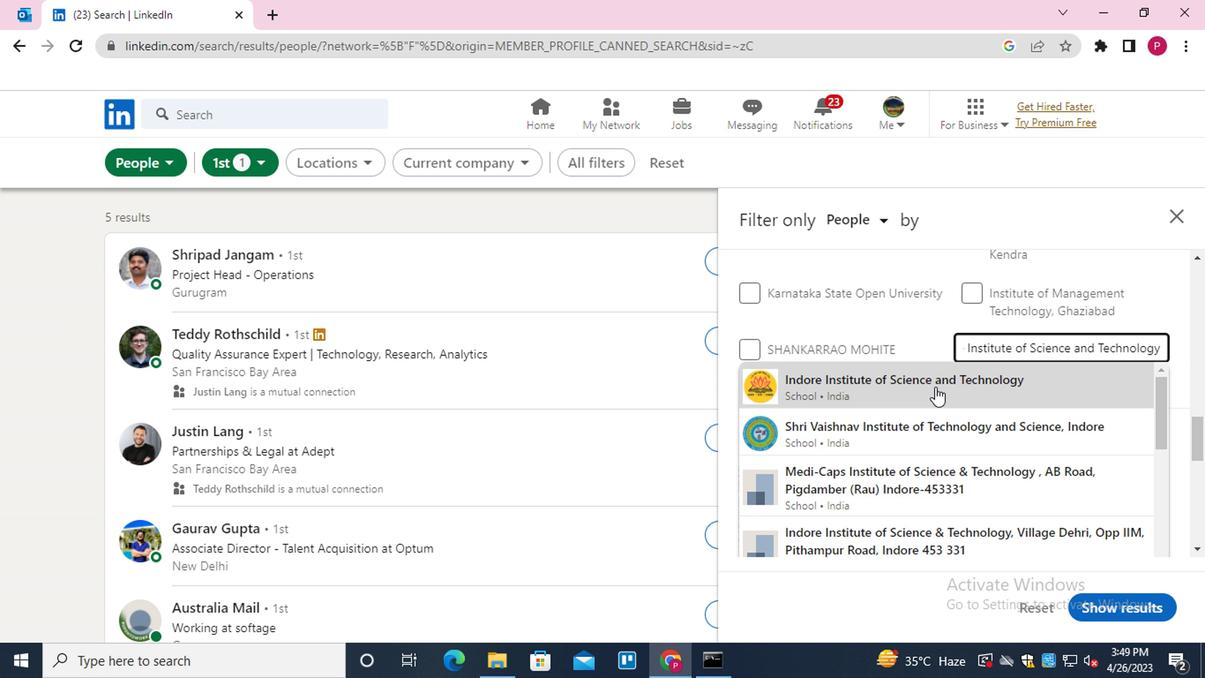 
Action: Mouse moved to (907, 400)
Screenshot: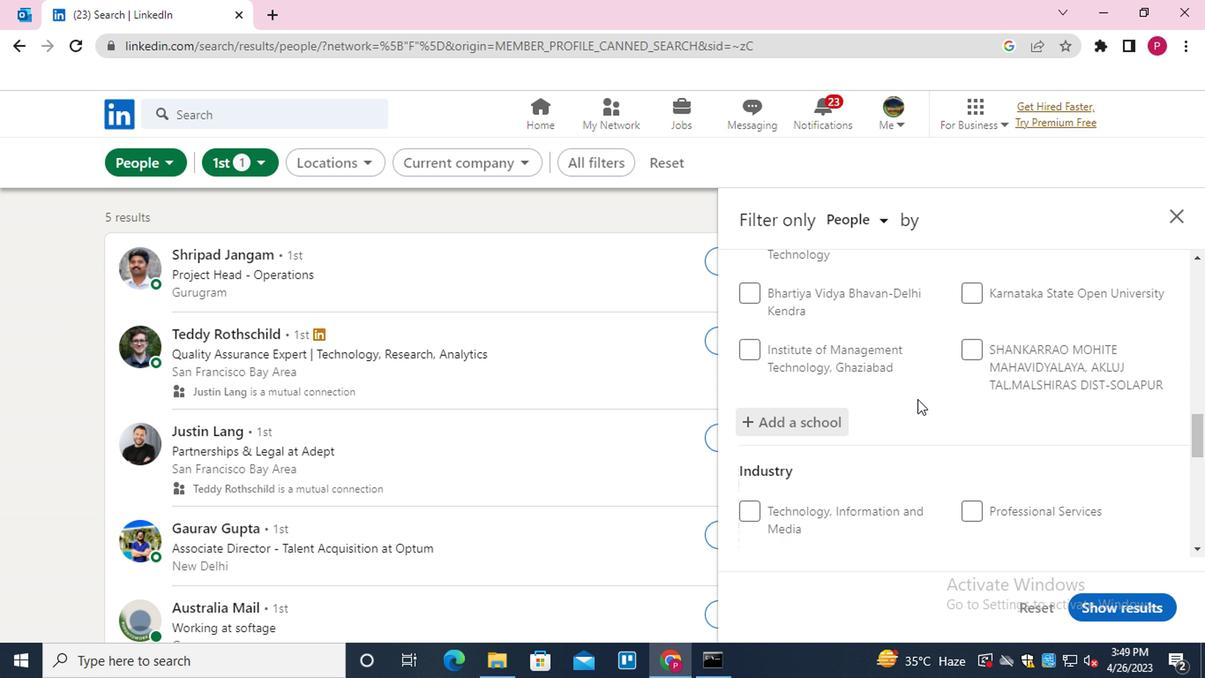 
Action: Mouse scrolled (907, 399) with delta (0, 0)
Screenshot: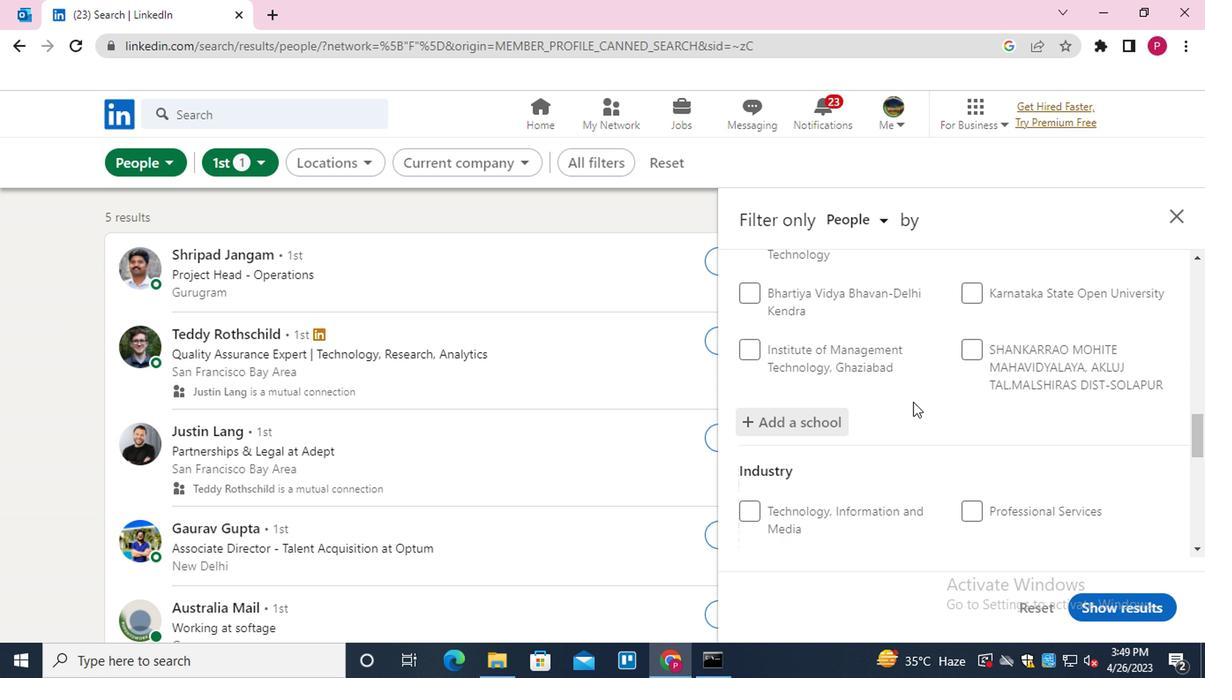 
Action: Mouse scrolled (907, 399) with delta (0, 0)
Screenshot: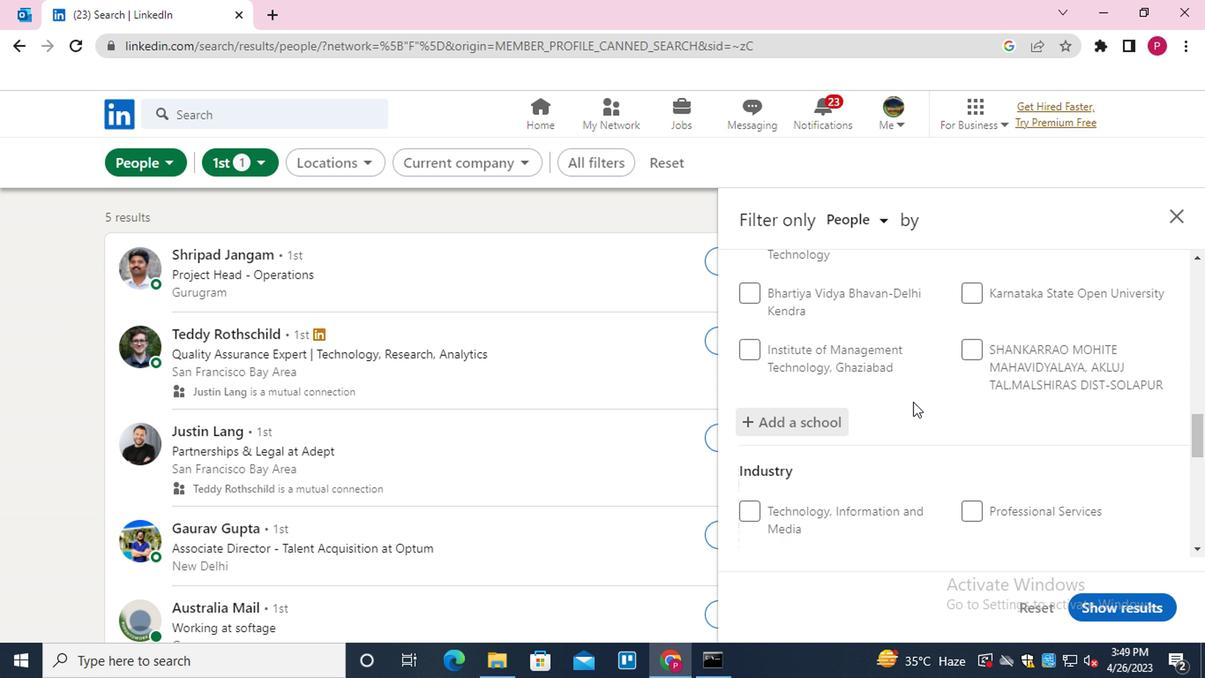 
Action: Mouse moved to (1029, 441)
Screenshot: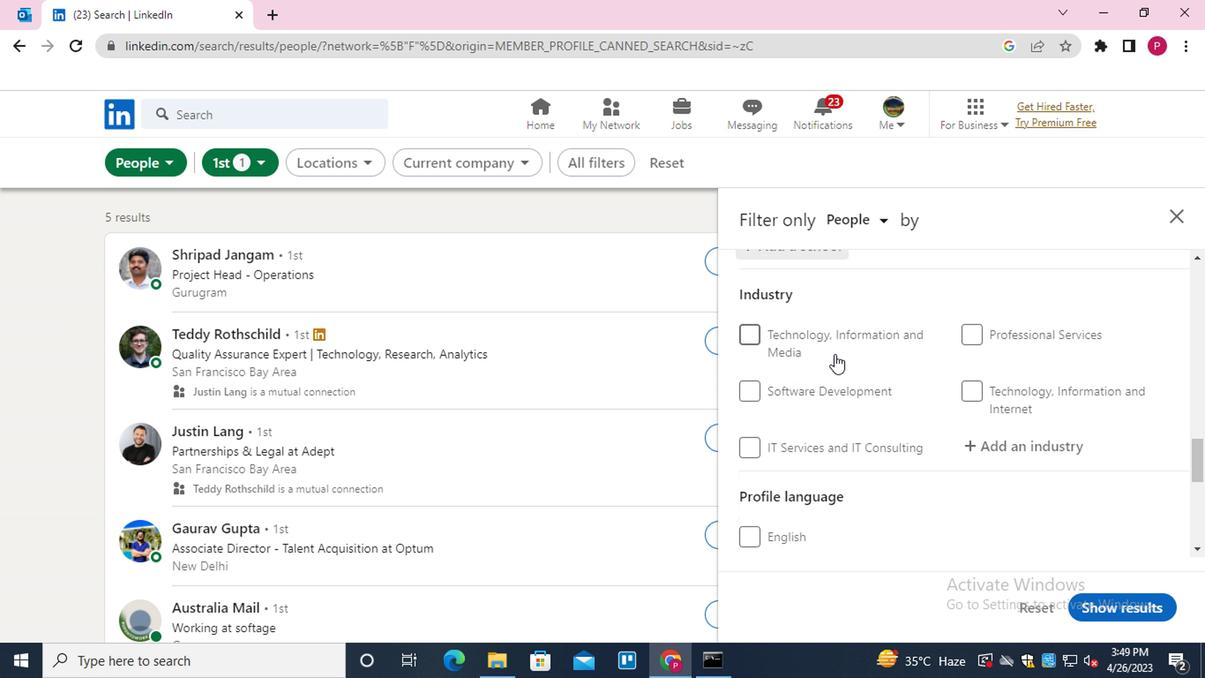 
Action: Mouse pressed left at (1029, 441)
Screenshot: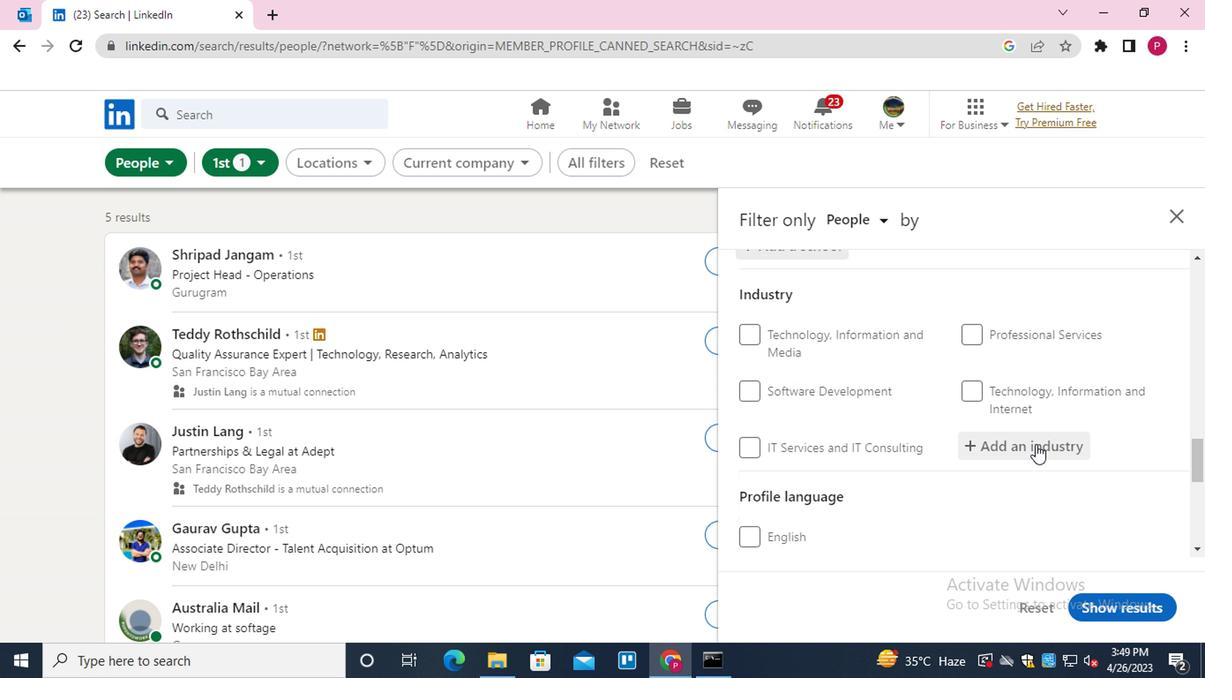 
Action: Key pressed <Key.shift>EQUIPMENT<Key.down><Key.down><Key.down><Key.down><Key.down><Key.down><Key.down><Key.down><Key.down><Key.up><Key.enter>
Screenshot: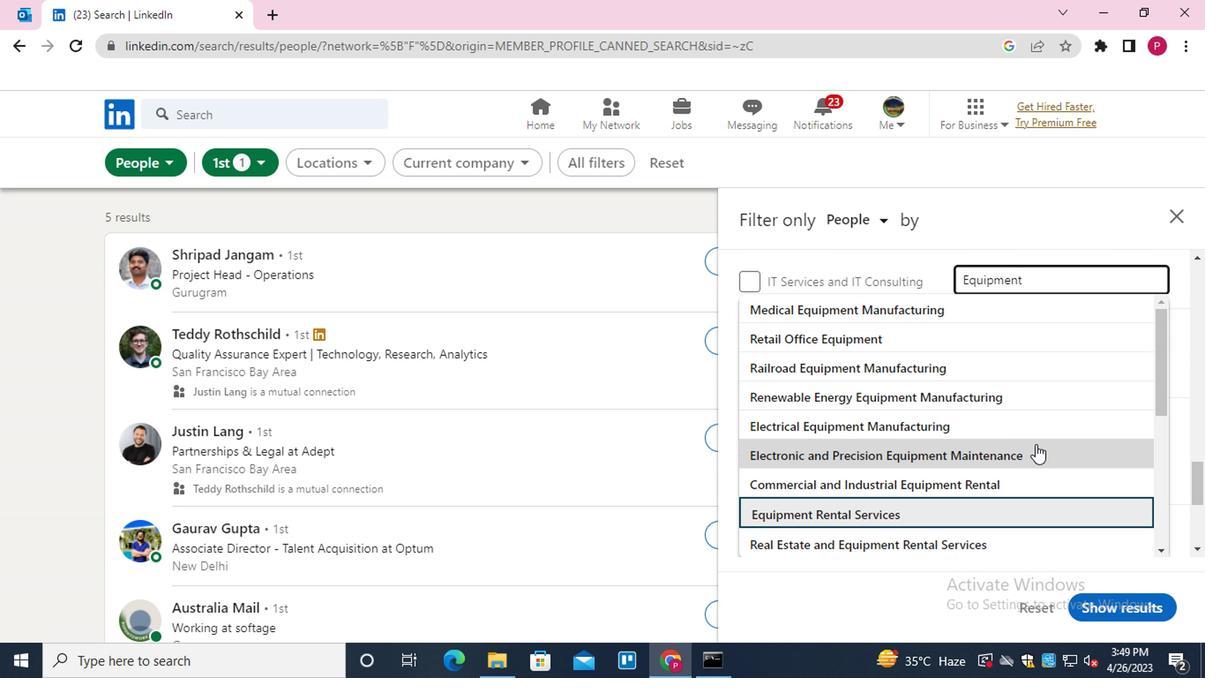 
Action: Mouse moved to (1020, 441)
Screenshot: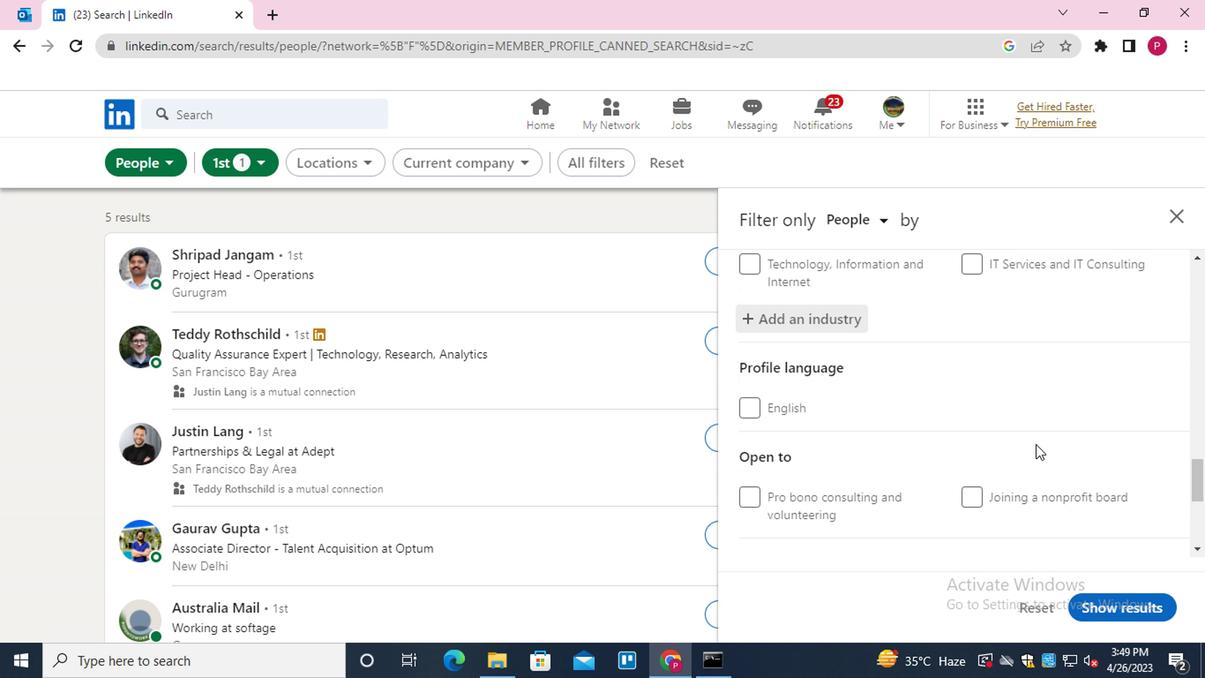 
Action: Mouse scrolled (1020, 440) with delta (0, 0)
Screenshot: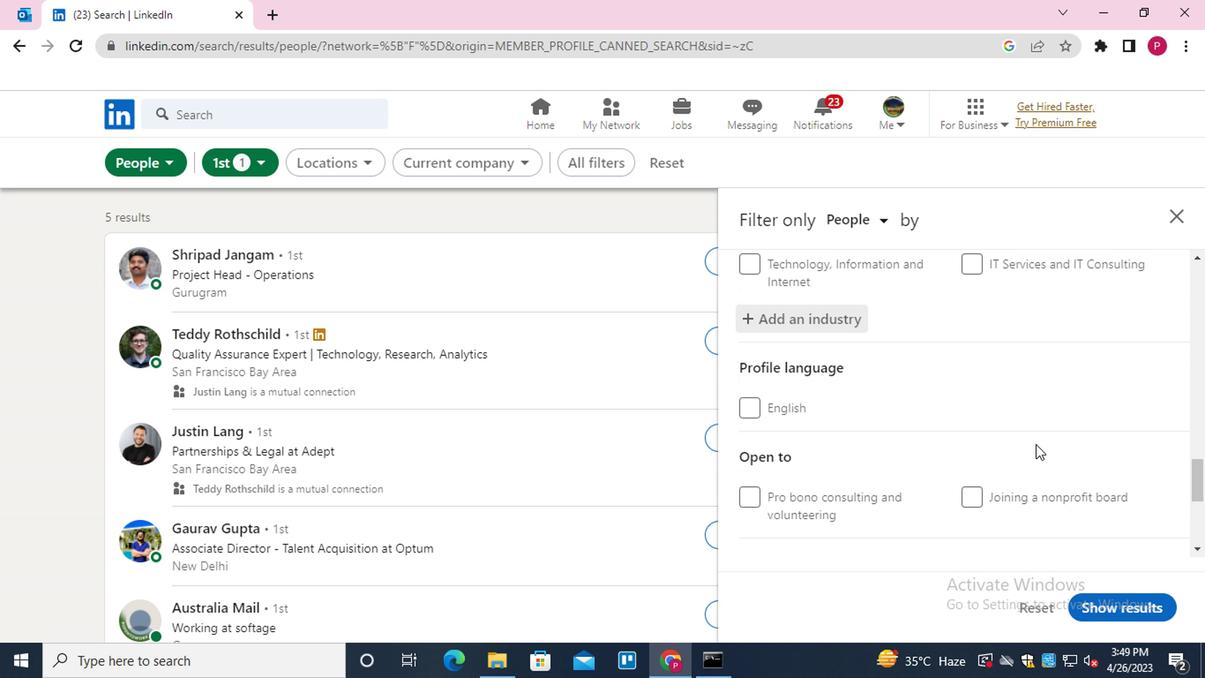 
Action: Mouse moved to (1006, 440)
Screenshot: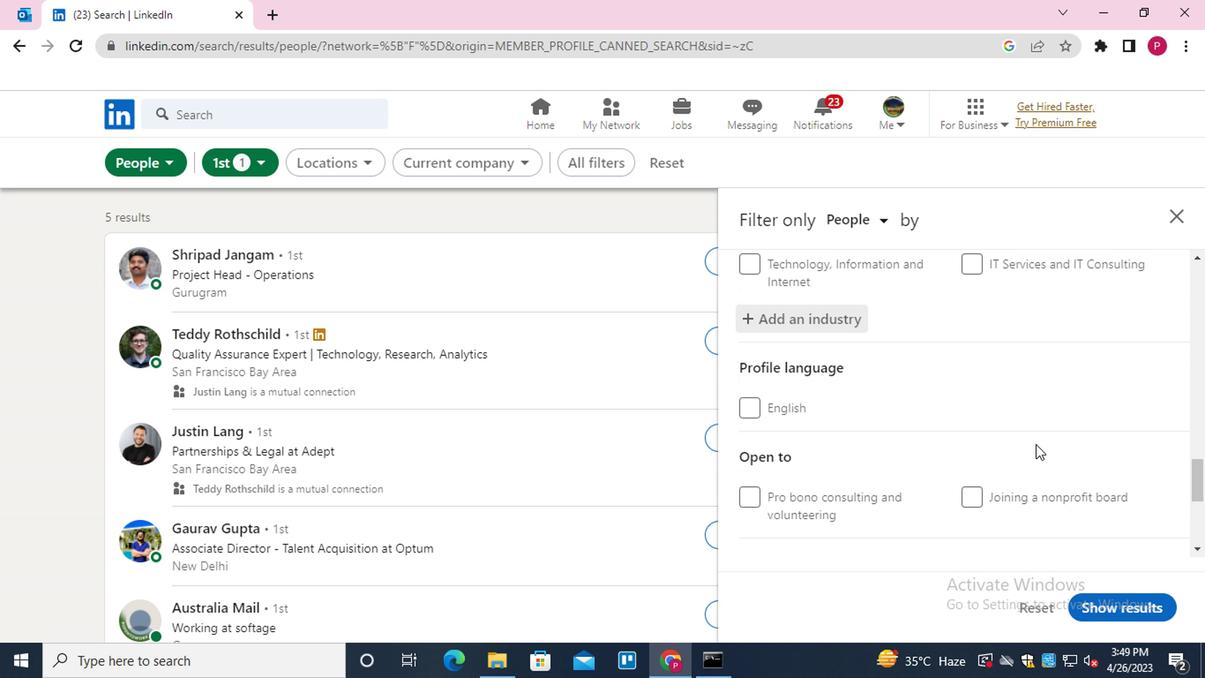 
Action: Mouse scrolled (1006, 438) with delta (0, -1)
Screenshot: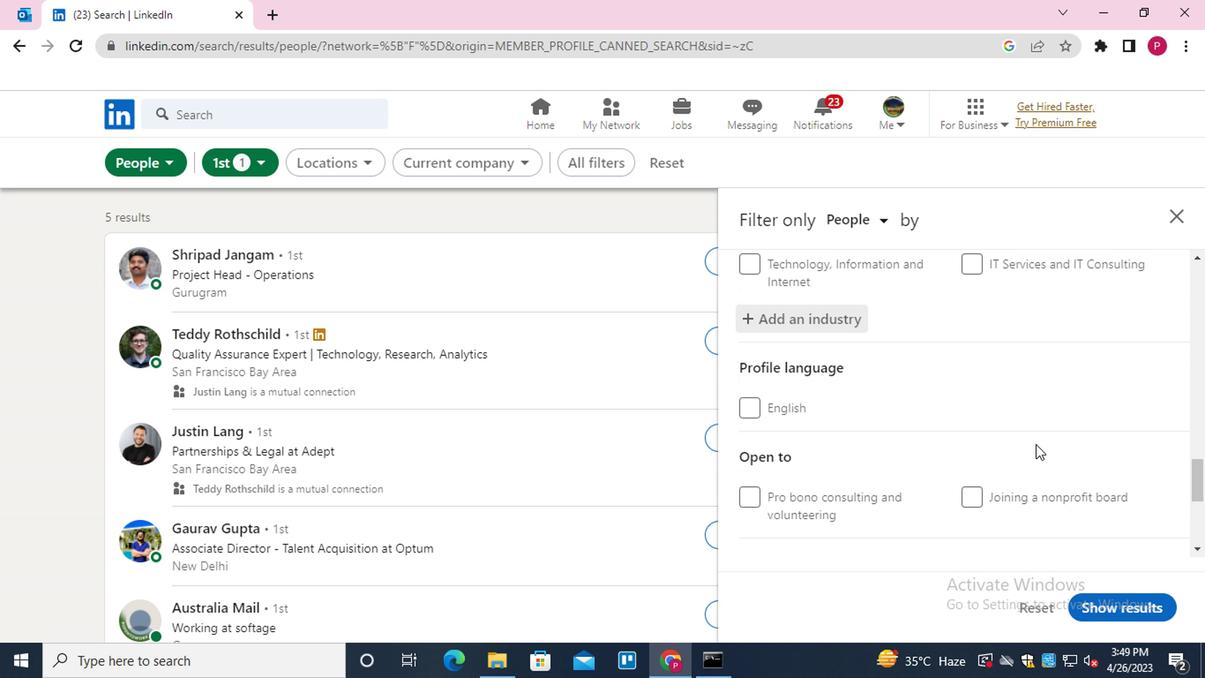 
Action: Mouse moved to (983, 433)
Screenshot: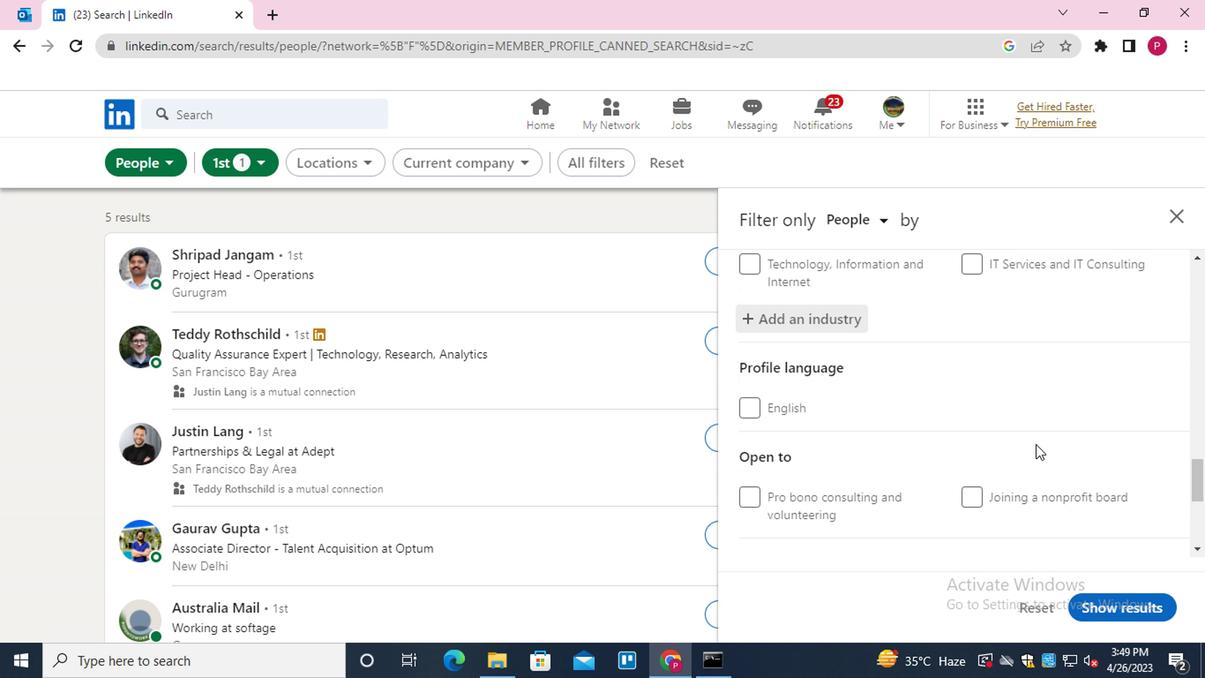 
Action: Mouse scrolled (983, 432) with delta (0, -1)
Screenshot: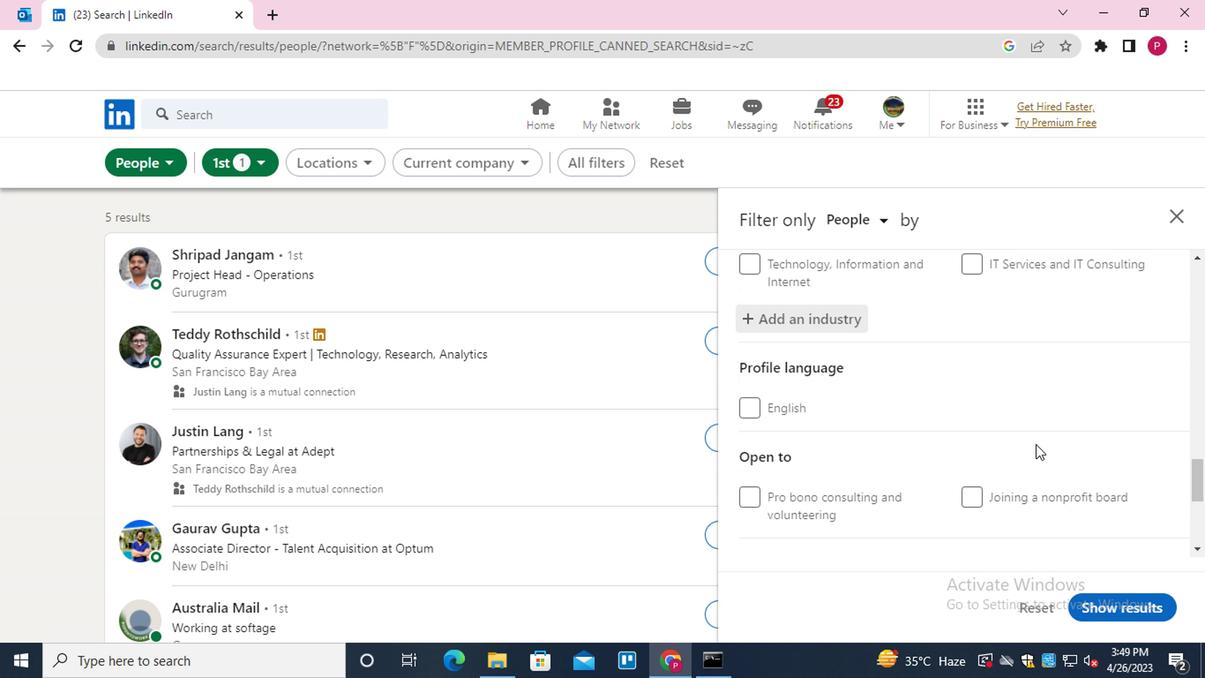 
Action: Mouse moved to (869, 406)
Screenshot: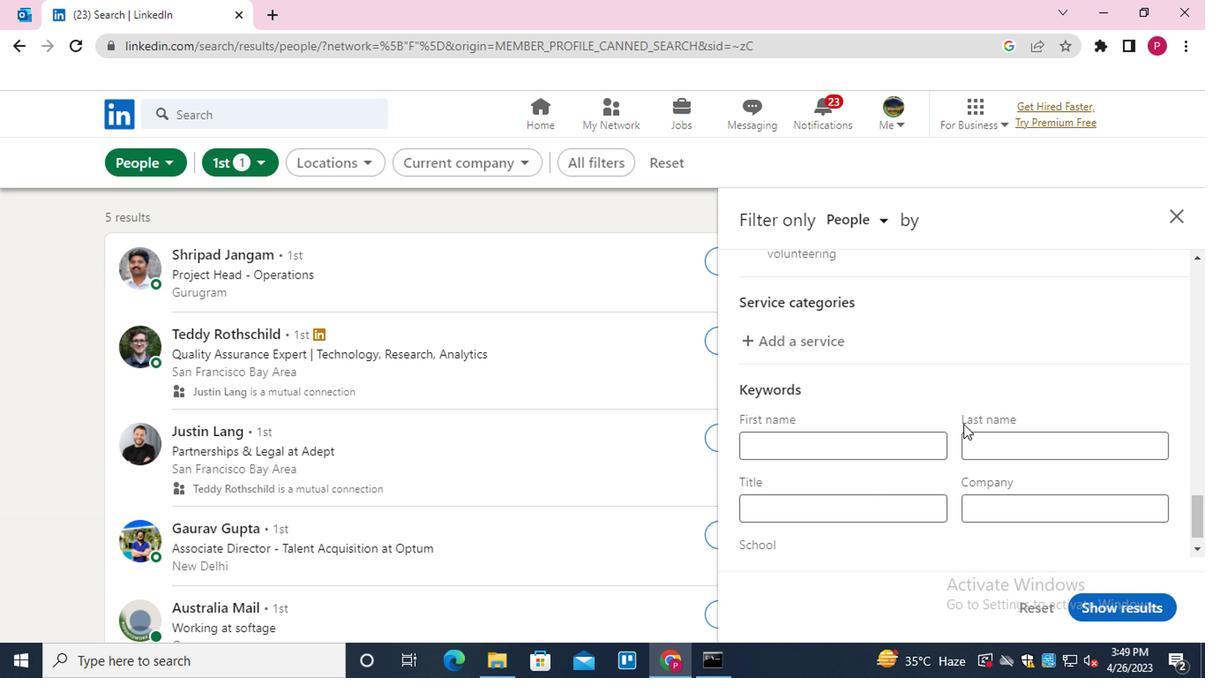 
Action: Mouse scrolled (869, 404) with delta (0, -1)
Screenshot: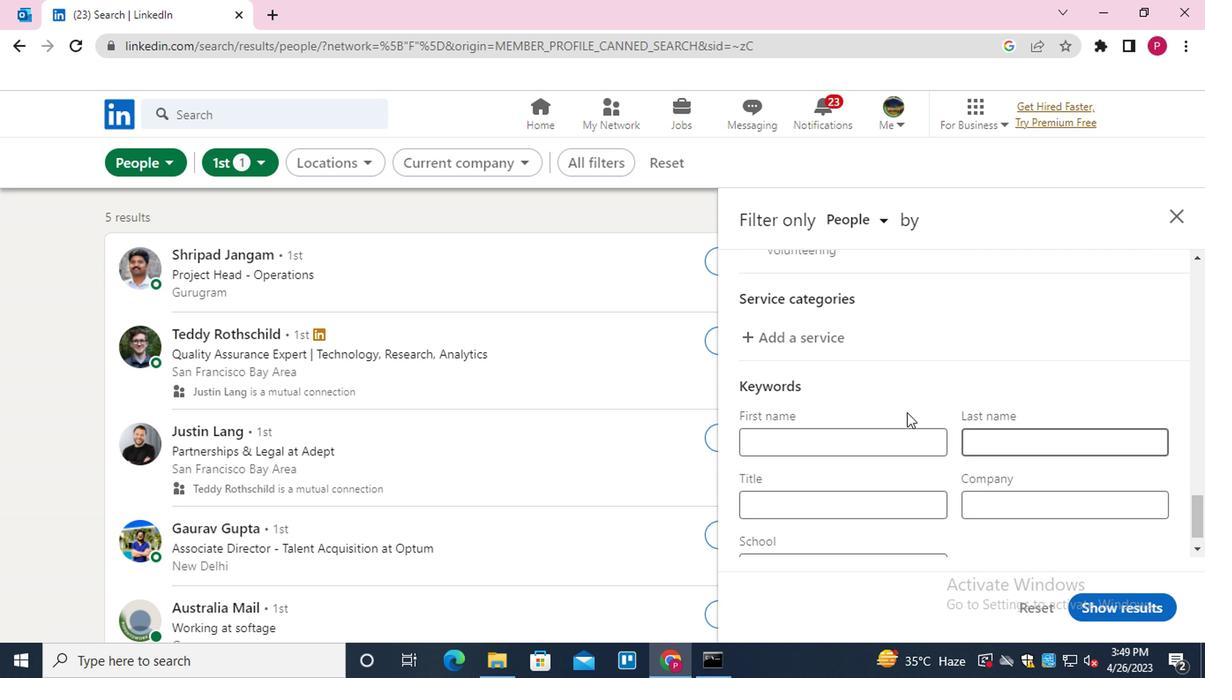 
Action: Mouse scrolled (869, 406) with delta (0, 0)
Screenshot: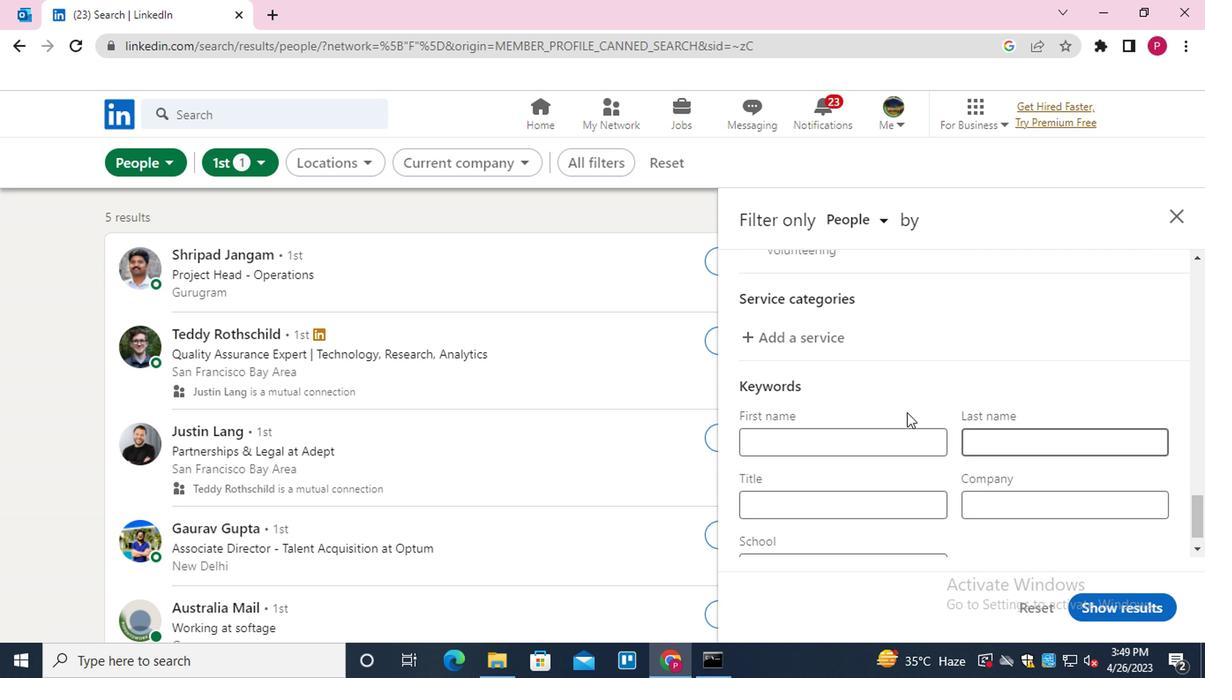 
Action: Mouse scrolled (869, 406) with delta (0, 0)
Screenshot: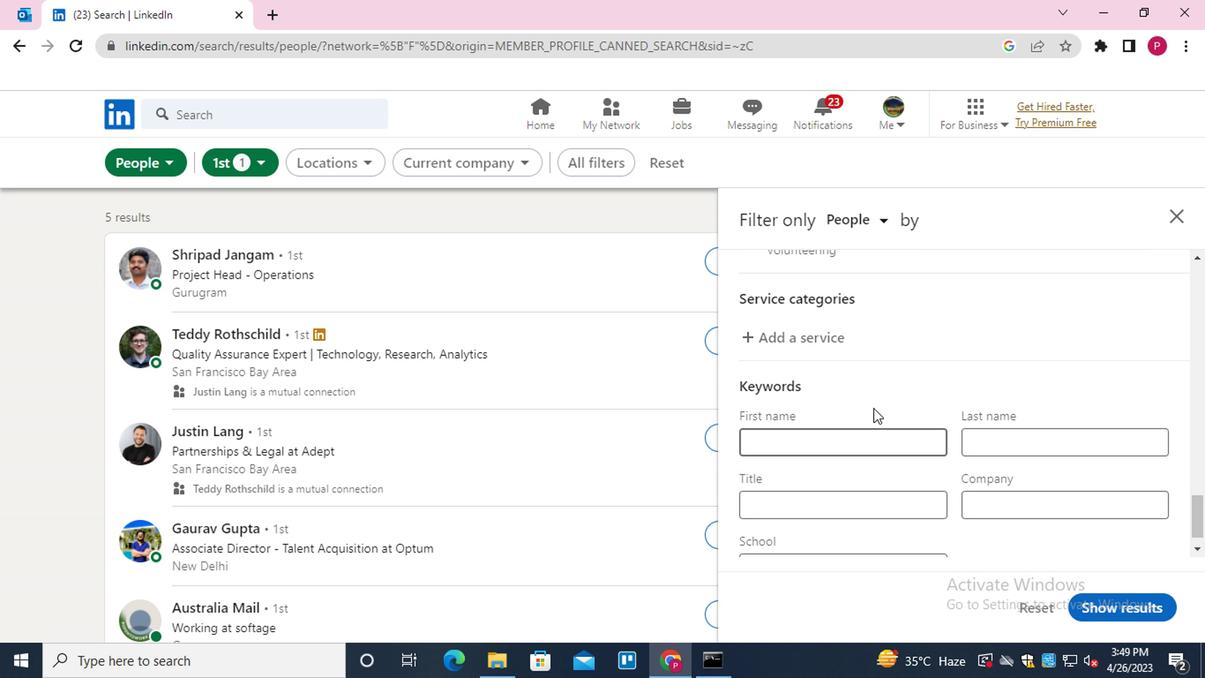 
Action: Mouse scrolled (869, 404) with delta (0, -1)
Screenshot: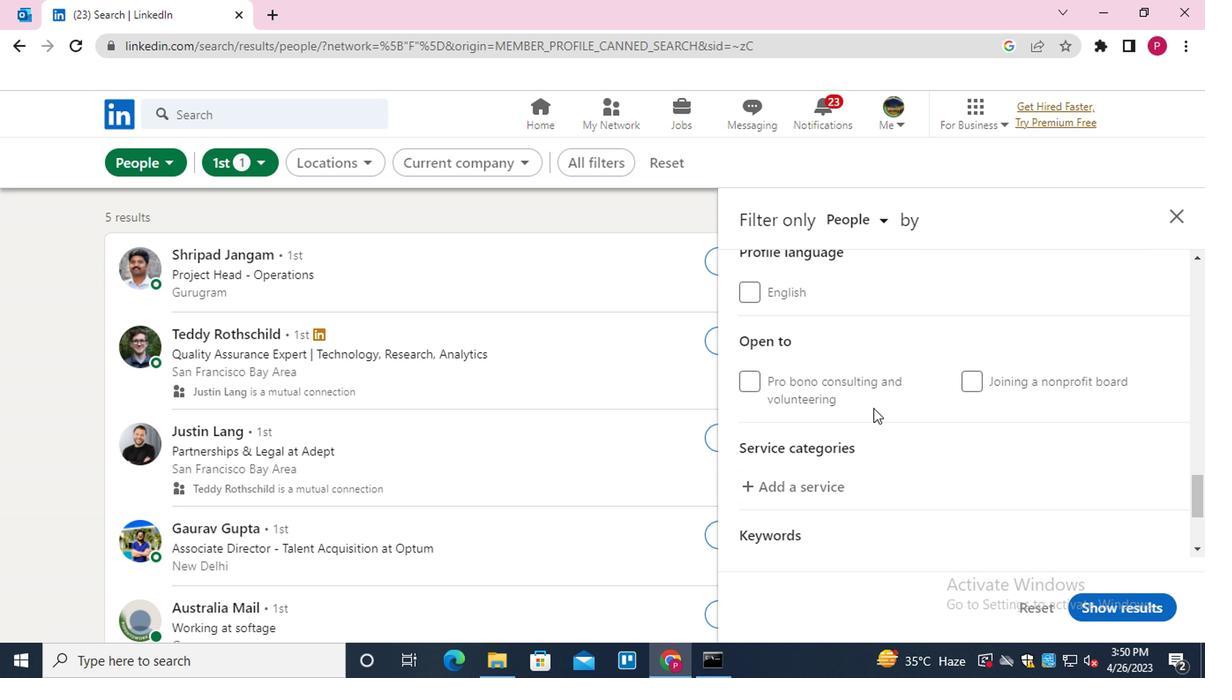 
Action: Mouse scrolled (869, 404) with delta (0, -1)
Screenshot: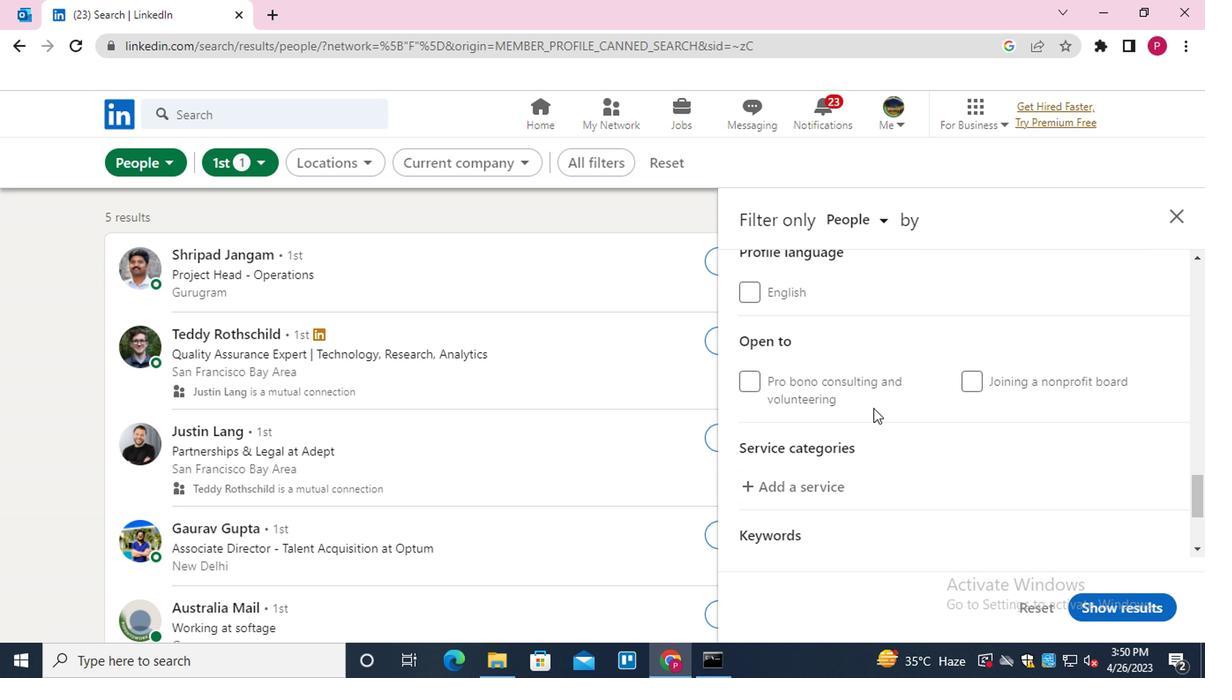 
Action: Mouse scrolled (869, 404) with delta (0, -1)
Screenshot: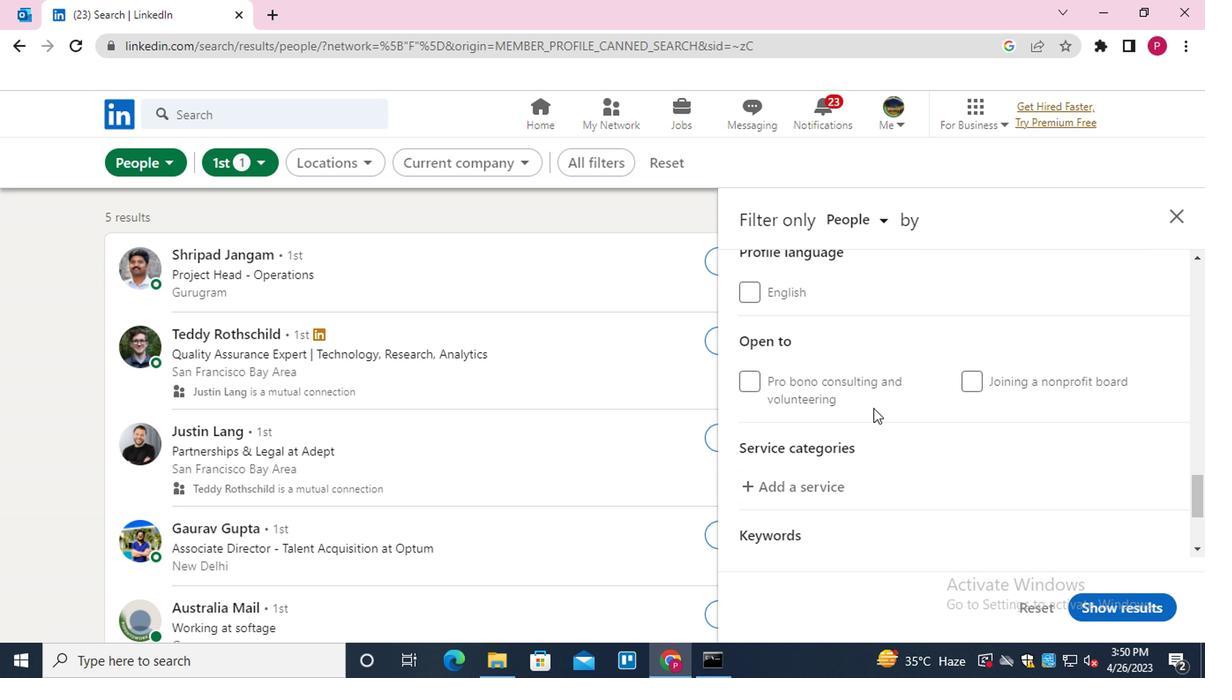 
Action: Mouse moved to (803, 315)
Screenshot: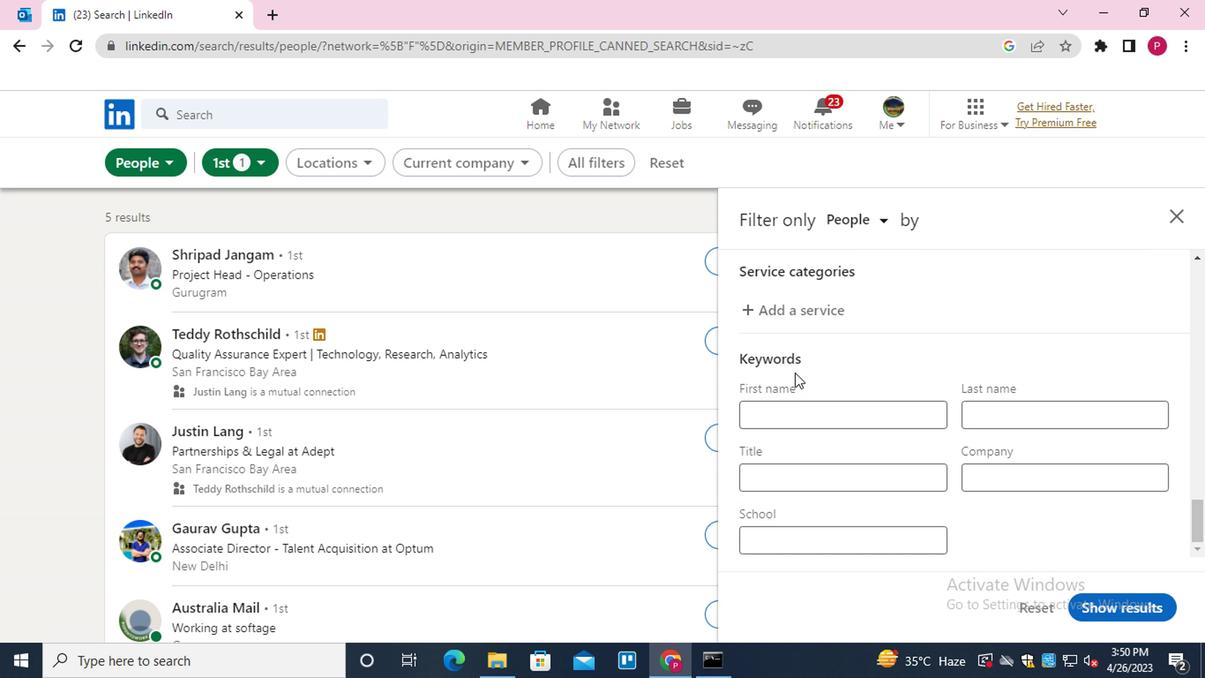 
Action: Mouse pressed left at (803, 315)
Screenshot: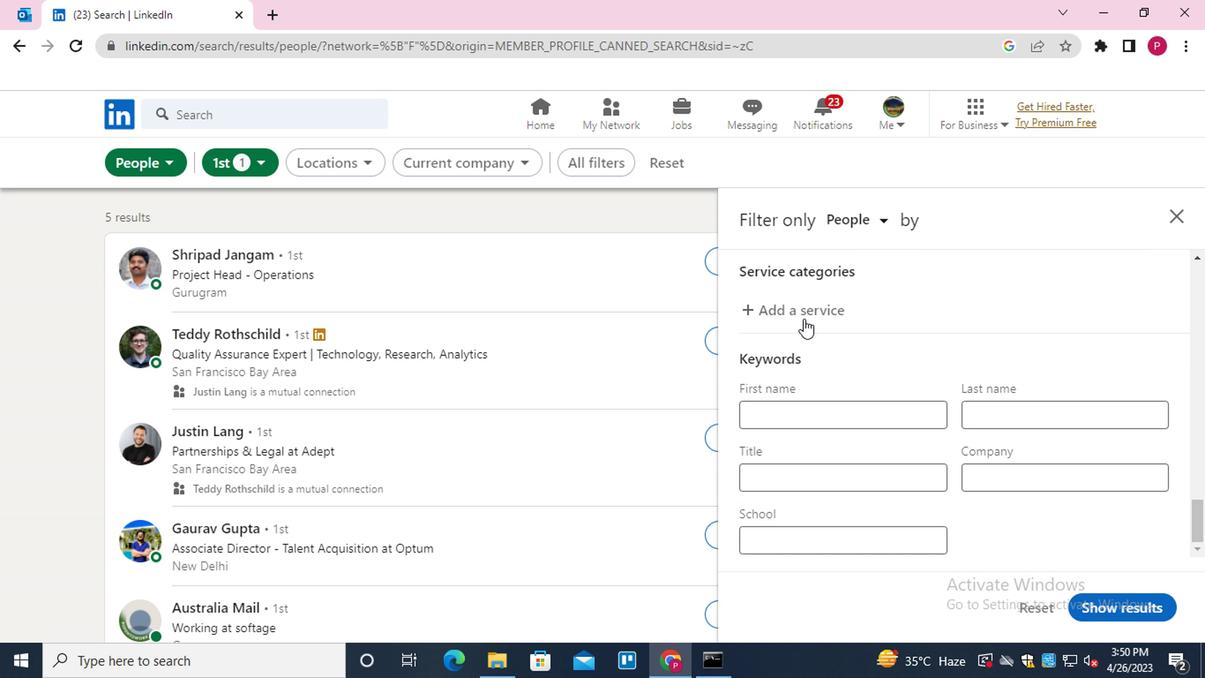 
Action: Mouse moved to (807, 312)
Screenshot: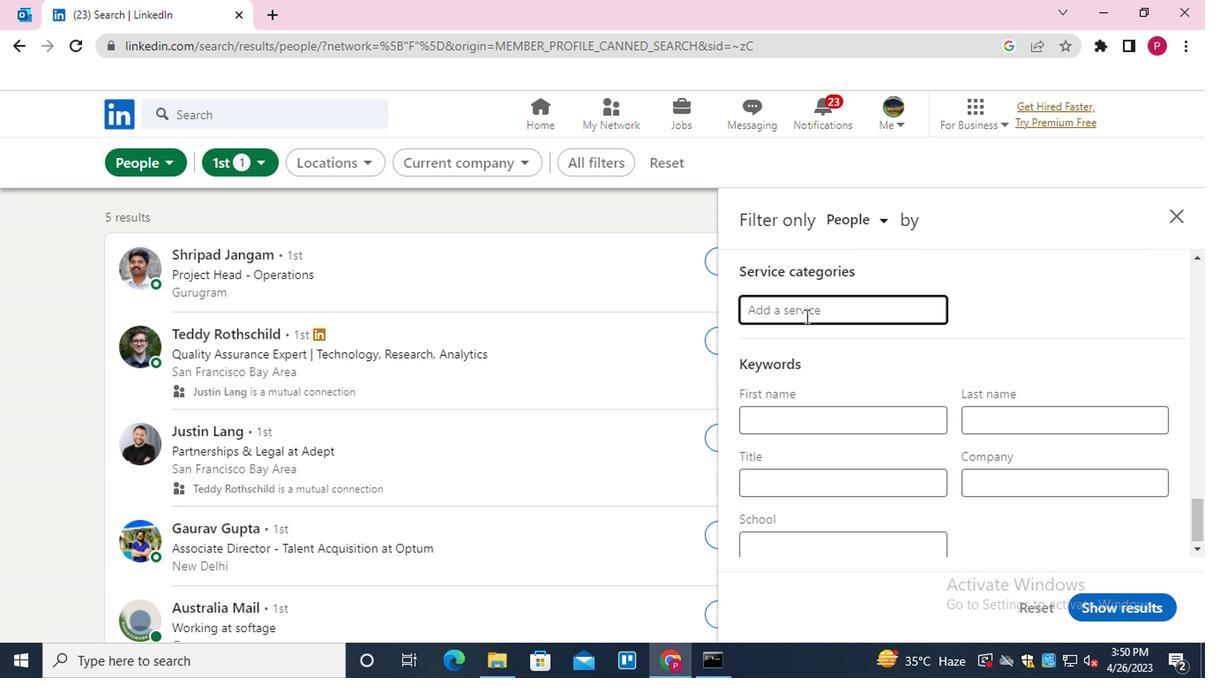 
Action: Key pressed <Key.shift>LOAN<Key.down><Key.down><Key.up><Key.enter>
Screenshot: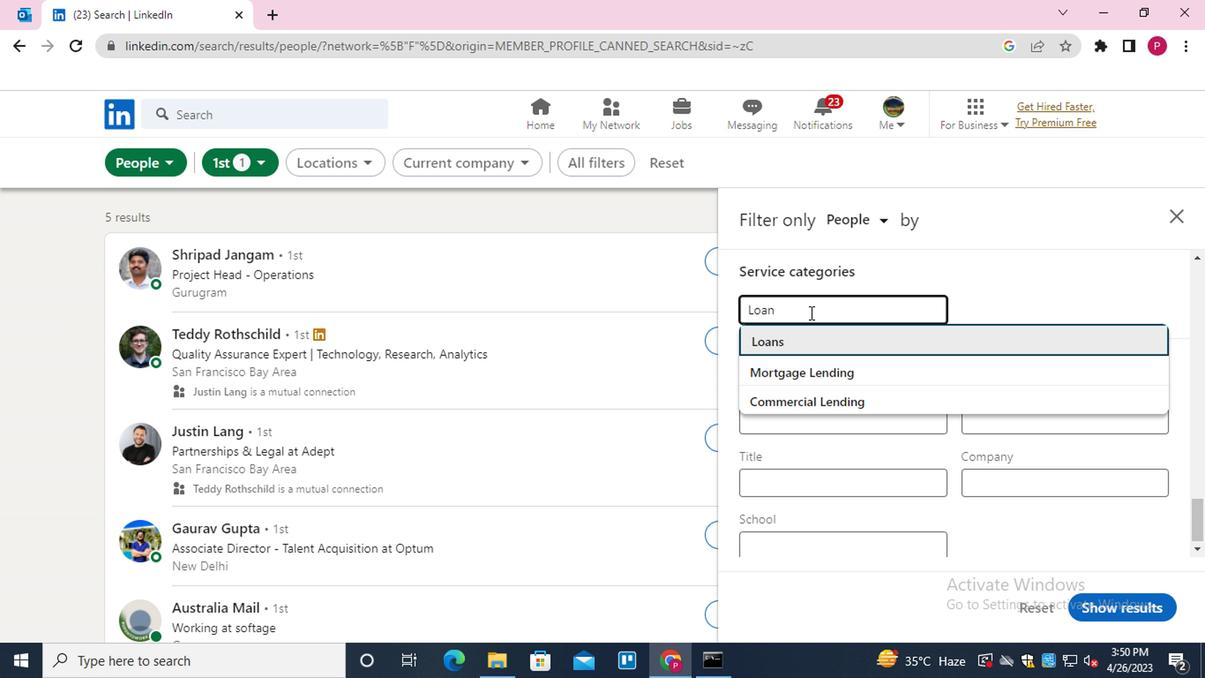 
Action: Mouse moved to (807, 312)
Screenshot: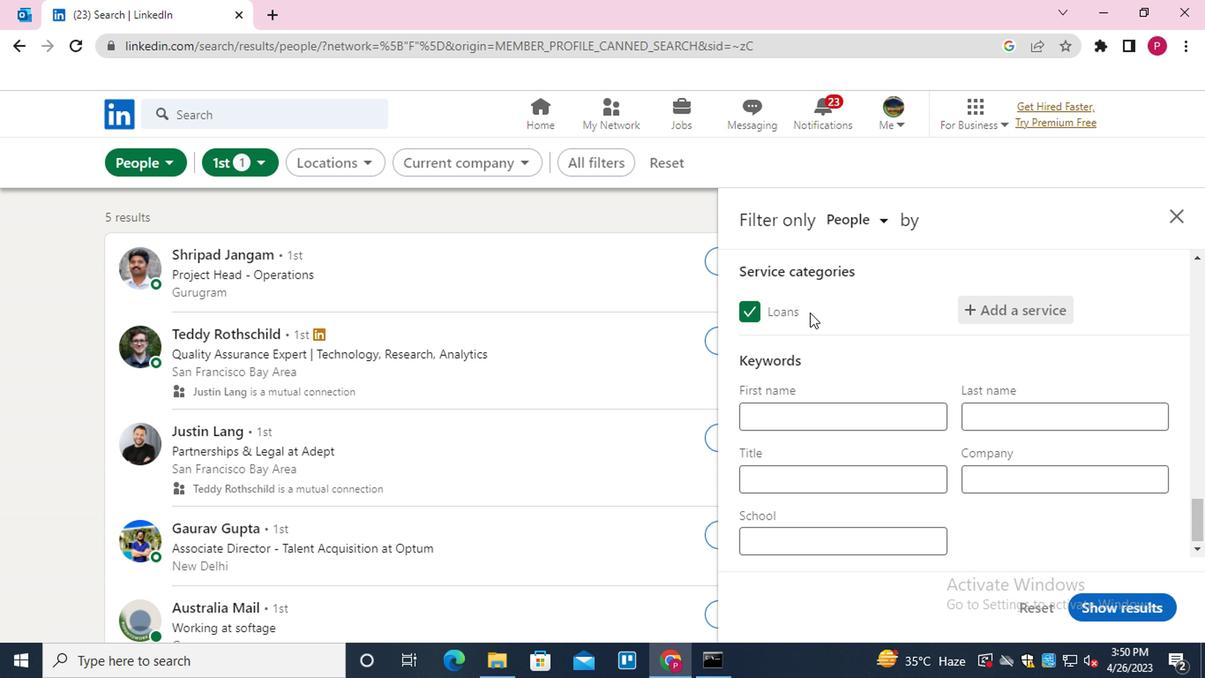 
Action: Mouse scrolled (807, 312) with delta (0, 0)
Screenshot: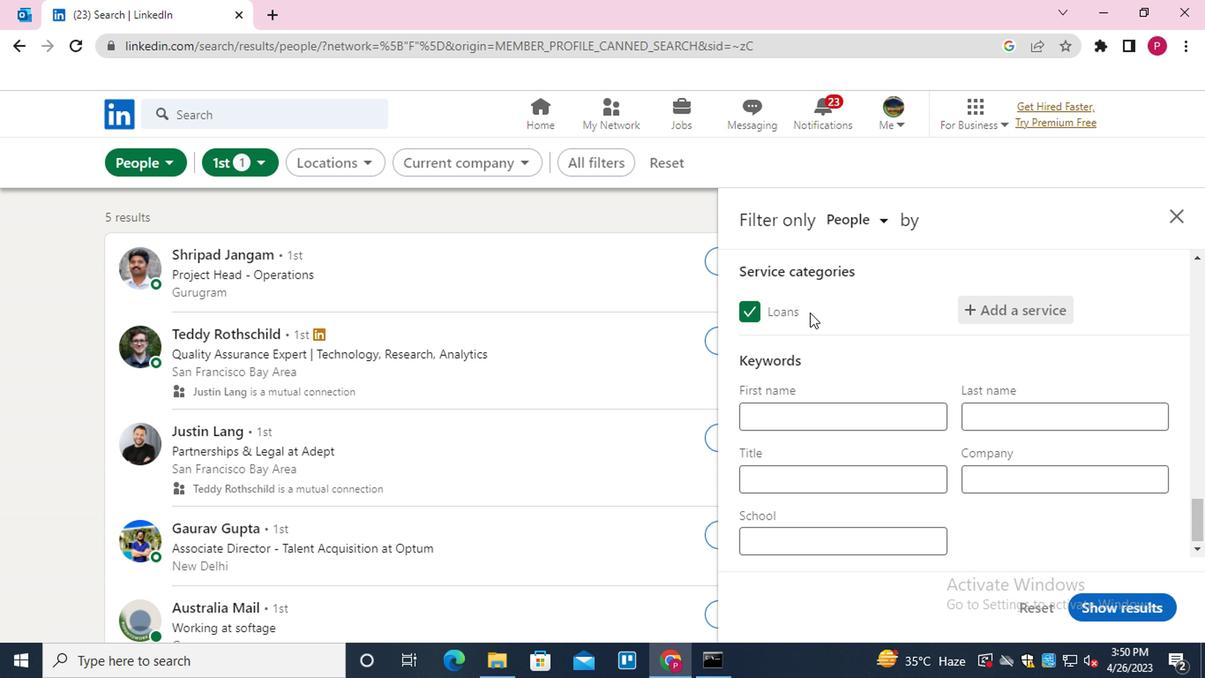 
Action: Mouse moved to (805, 312)
Screenshot: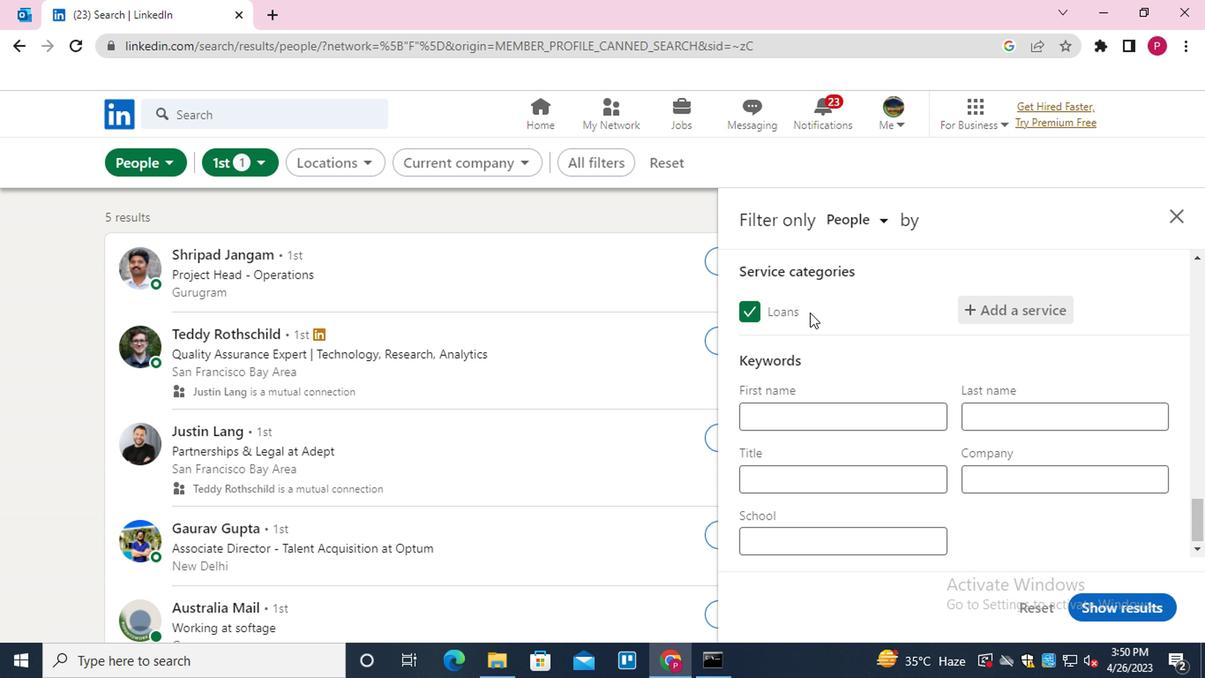 
Action: Mouse scrolled (805, 312) with delta (0, 0)
Screenshot: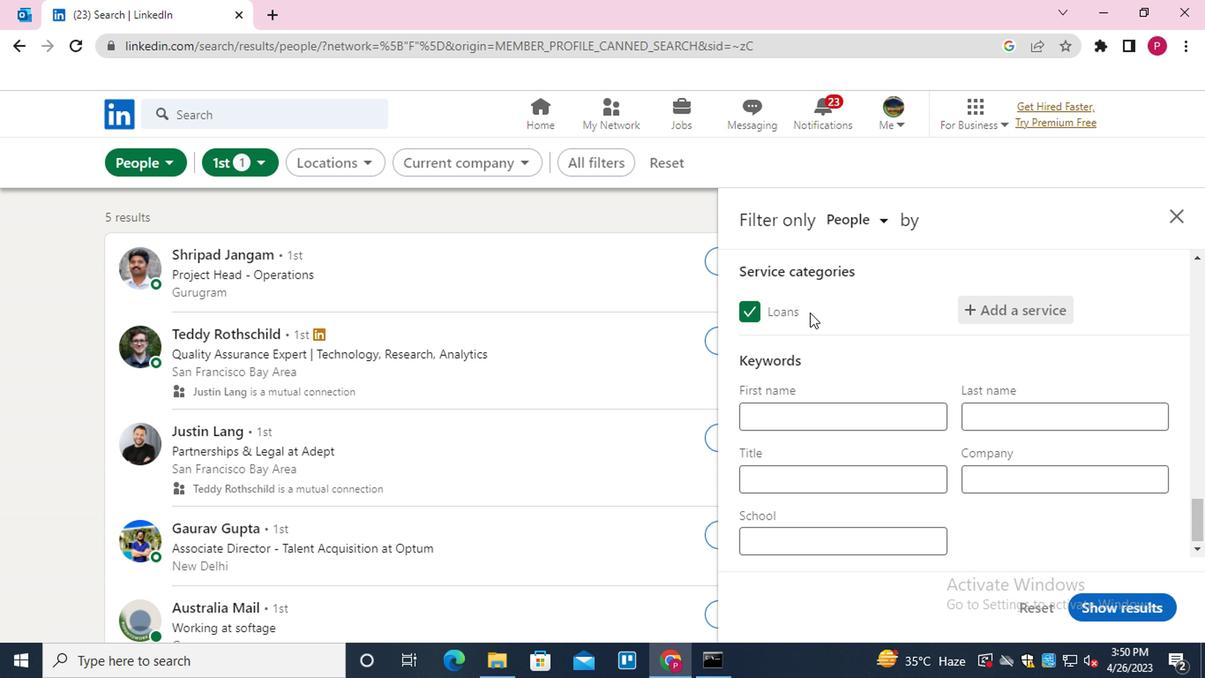 
Action: Mouse moved to (805, 321)
Screenshot: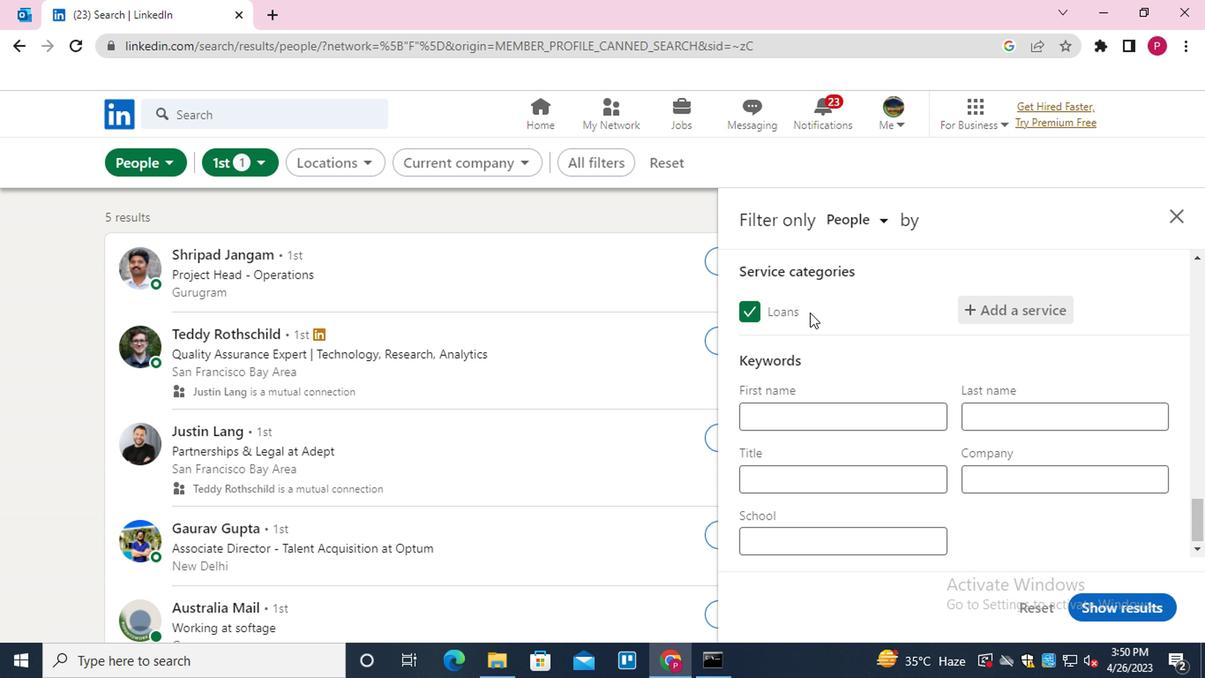 
Action: Mouse scrolled (805, 320) with delta (0, -1)
Screenshot: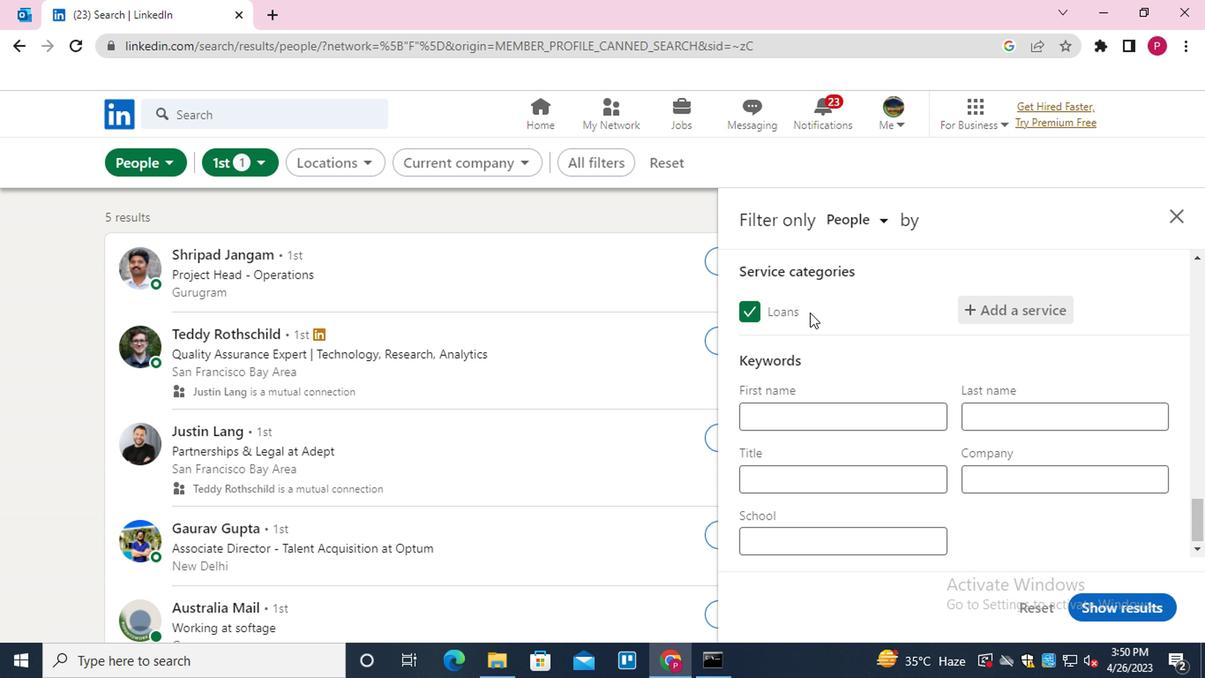 
Action: Mouse moved to (803, 347)
Screenshot: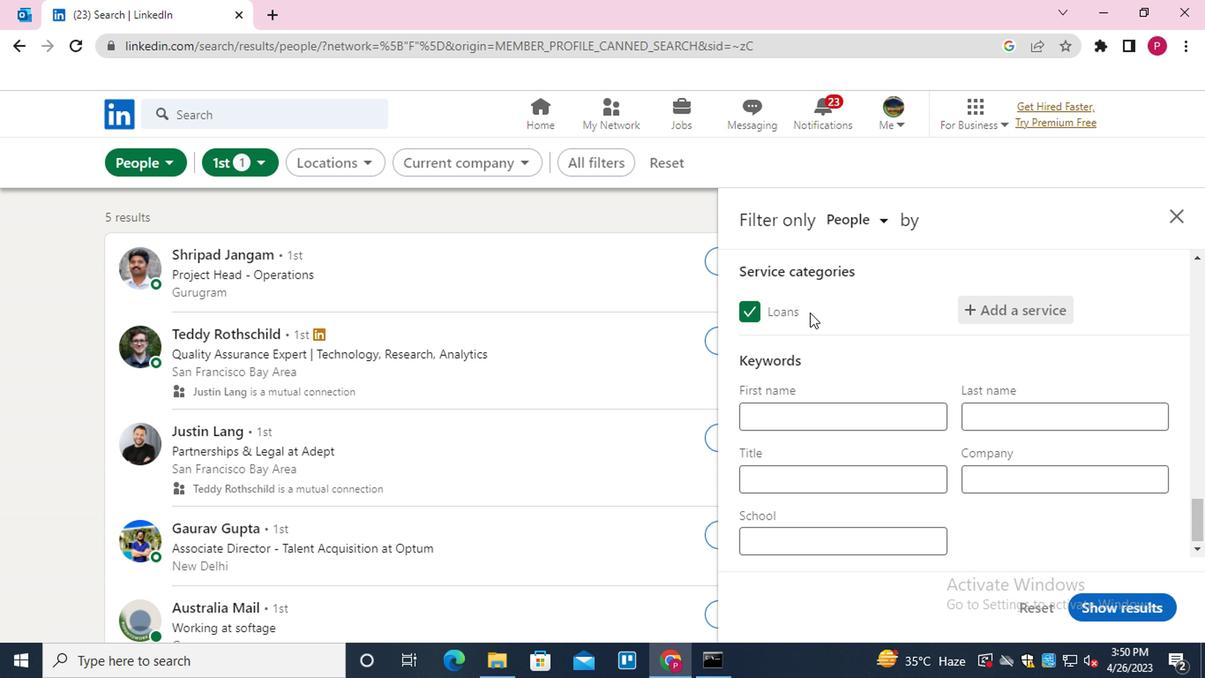 
Action: Mouse scrolled (803, 347) with delta (0, 0)
Screenshot: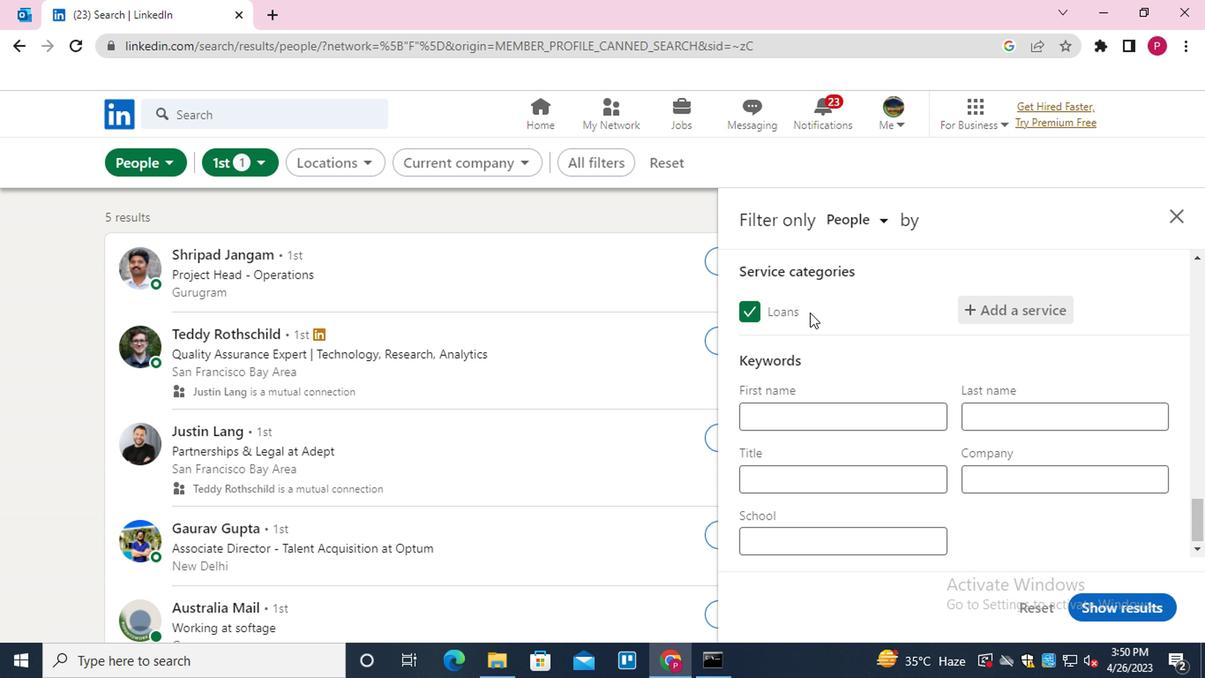 
Action: Mouse moved to (828, 484)
Screenshot: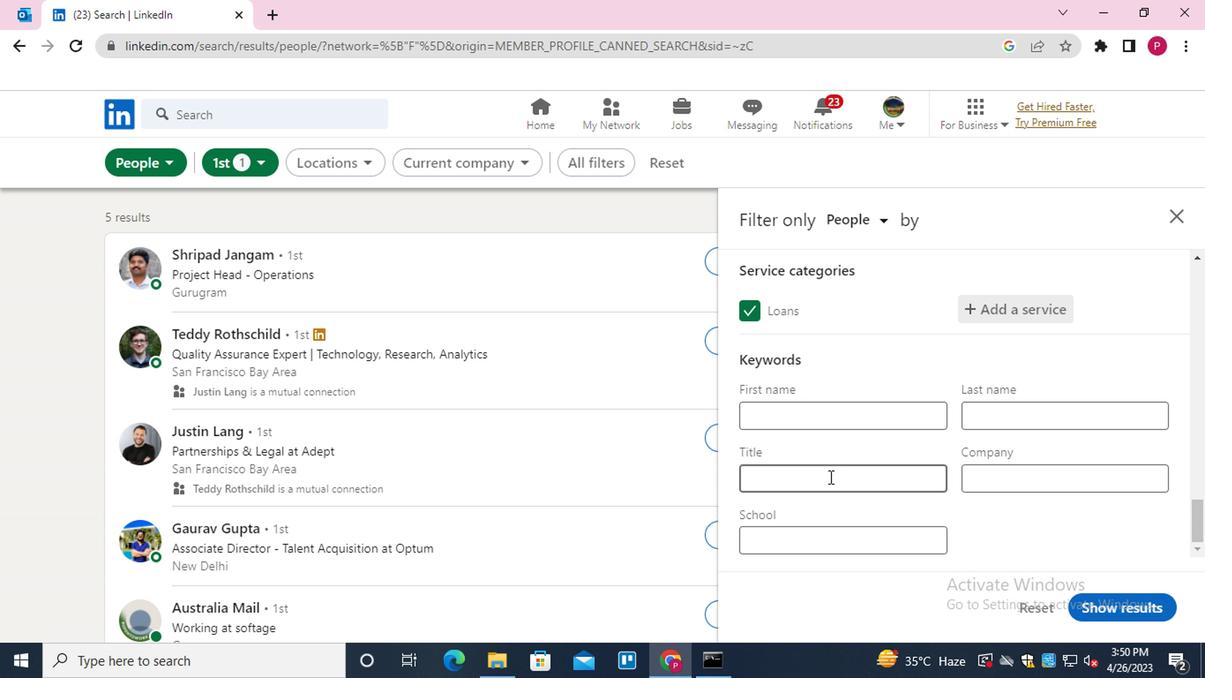 
Action: Mouse pressed left at (828, 484)
Screenshot: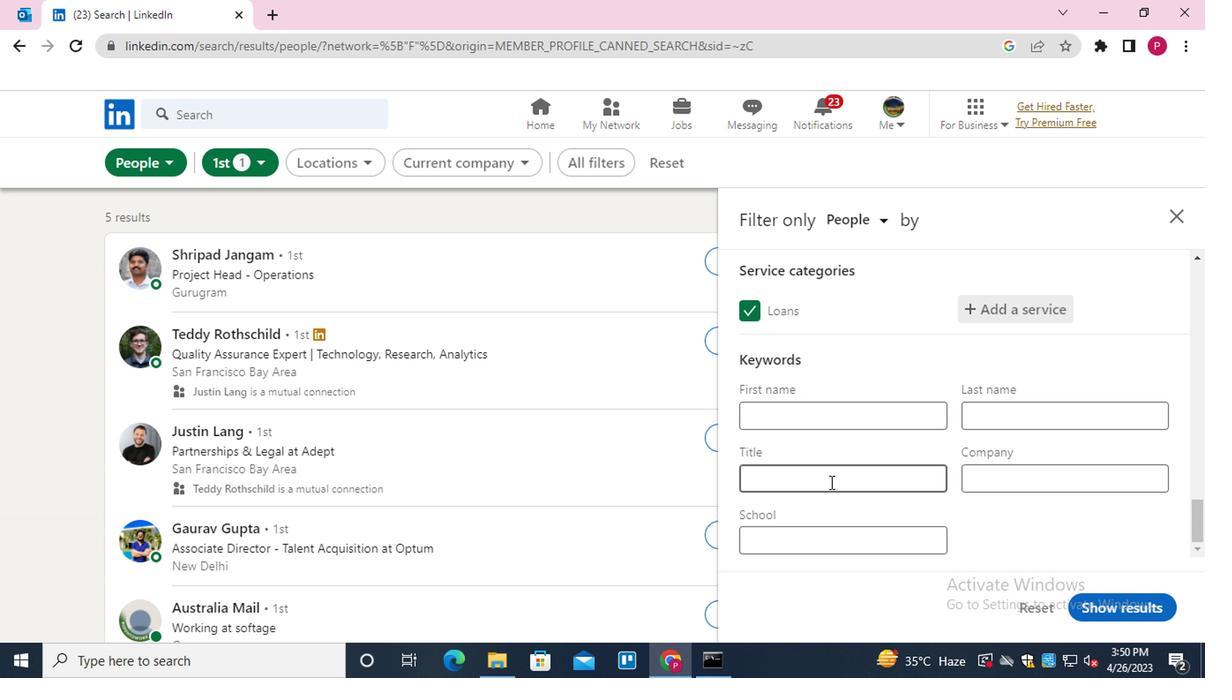 
Action: Key pressed <Key.shift>ETERTAINMENT<Key.space><Key.shift><Key.backspace><Key.backspace><Key.backspace><Key.backspace><Key.backspace><Key.backspace><Key.backspace><Key.backspace><Key.backspace><Key.backspace><Key.backspace><Key.backspace>NTERTAINMENT<Key.space><Key.shift>SPECIALIST
Screenshot: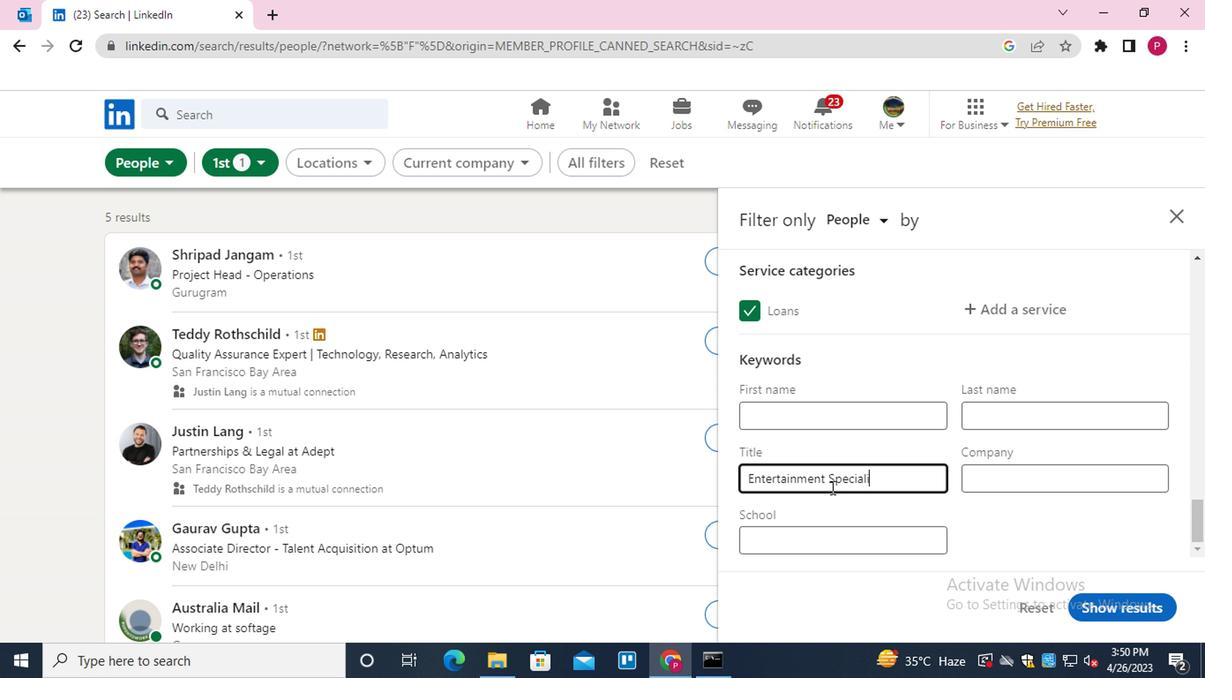 
Action: Mouse moved to (1098, 605)
Screenshot: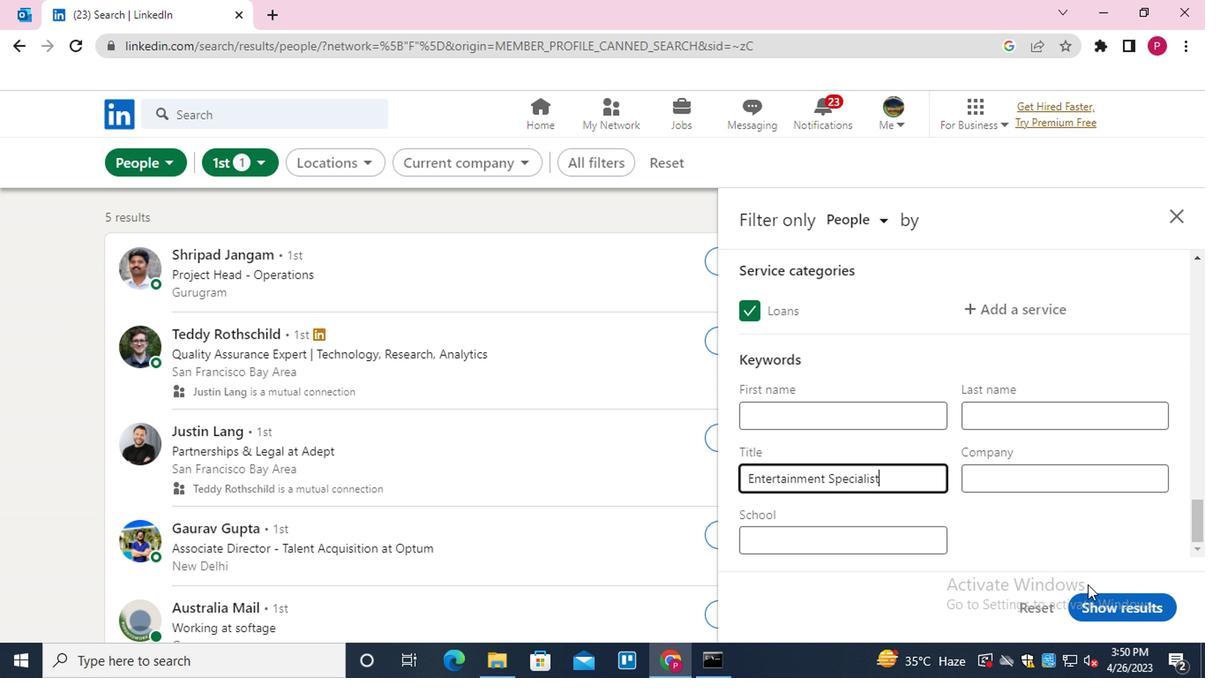 
Action: Mouse pressed left at (1098, 605)
Screenshot: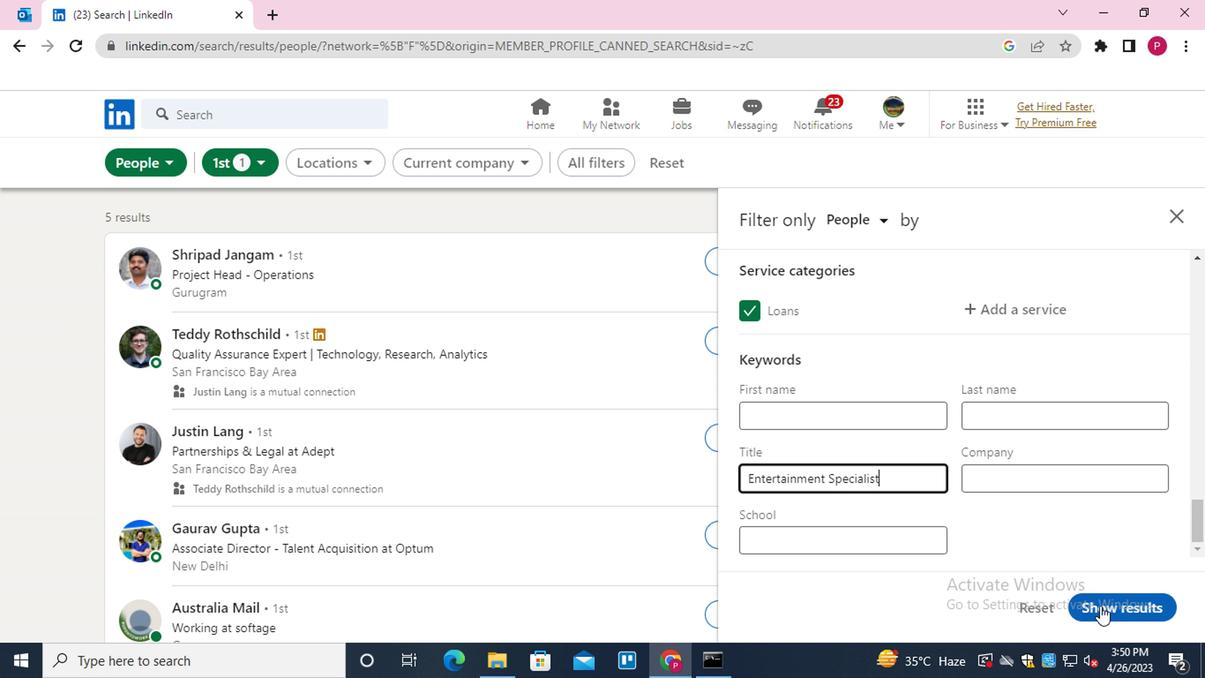 
Action: Mouse moved to (597, 408)
Screenshot: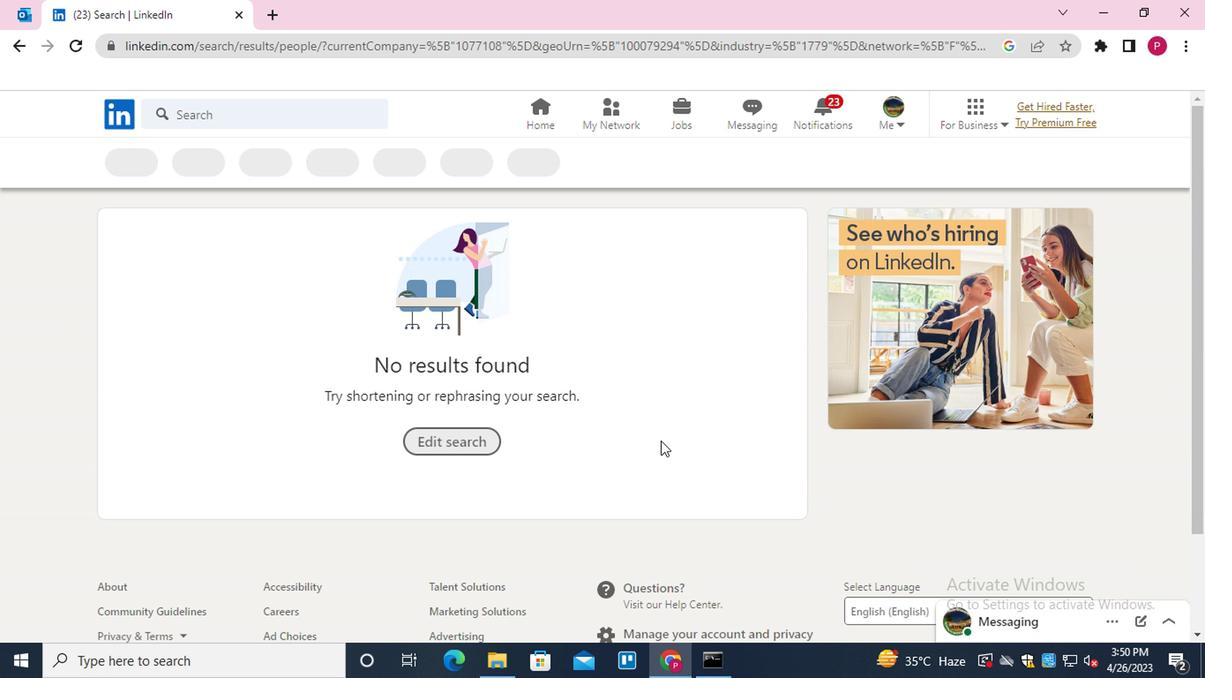 
